 Task: Add an event with the title Casual Presentation Rehearsal, date '2023/12/11', time 7:30 AM to 9:30 AM, logged in from the account softage.10@softage.netand send the event invitation to softage.4@softage.net and softage.5@softage.net. Set a reminder for the event 2 hour before
Action: Mouse moved to (140, 148)
Screenshot: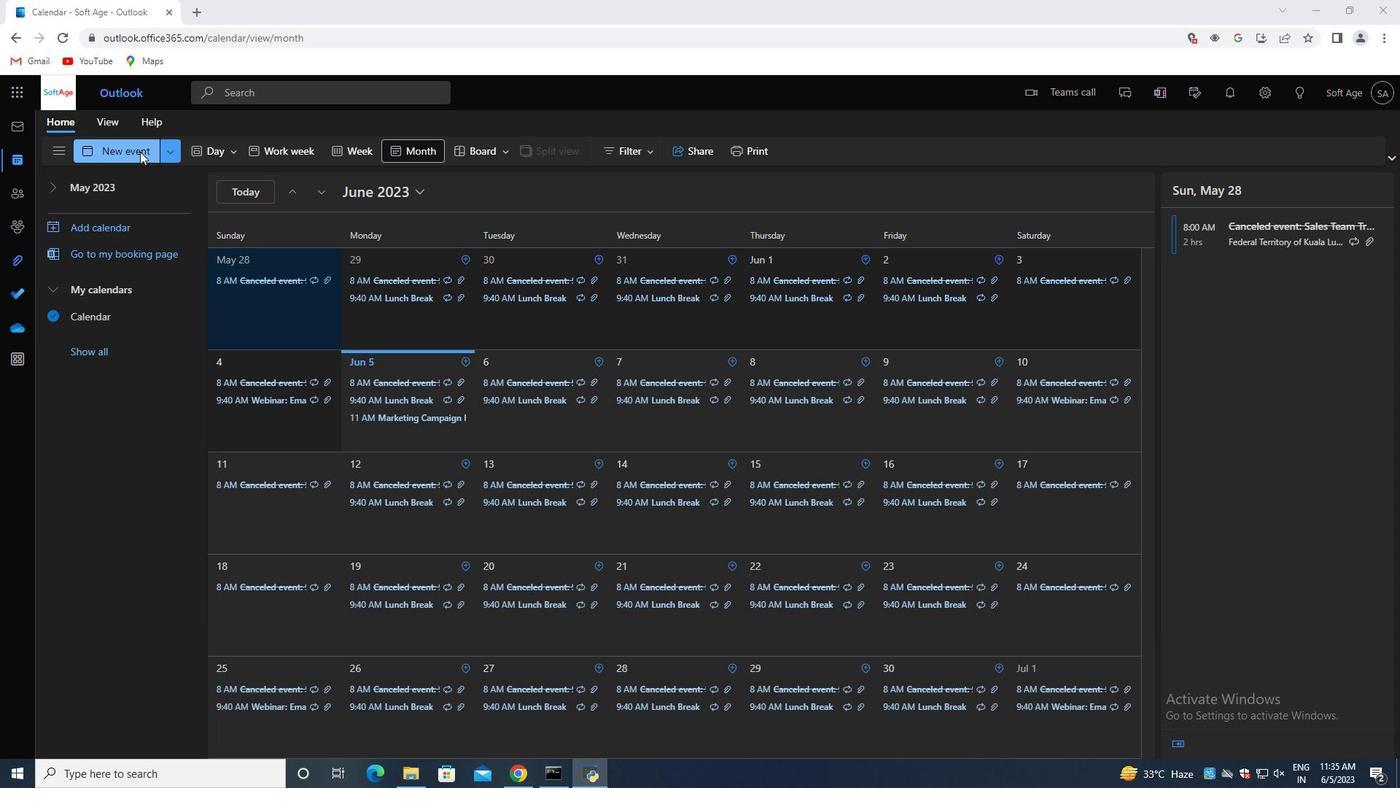 
Action: Mouse pressed left at (140, 148)
Screenshot: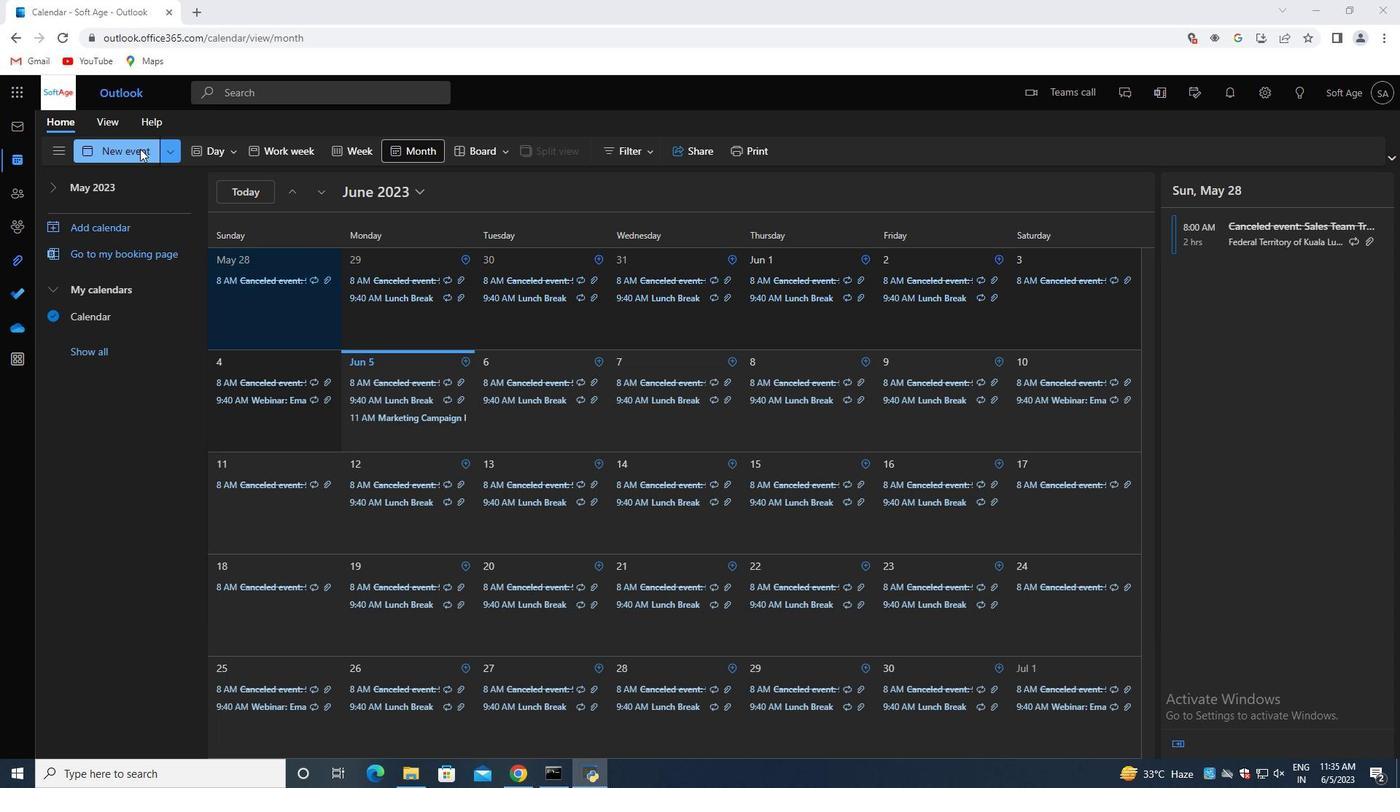 
Action: Mouse moved to (364, 240)
Screenshot: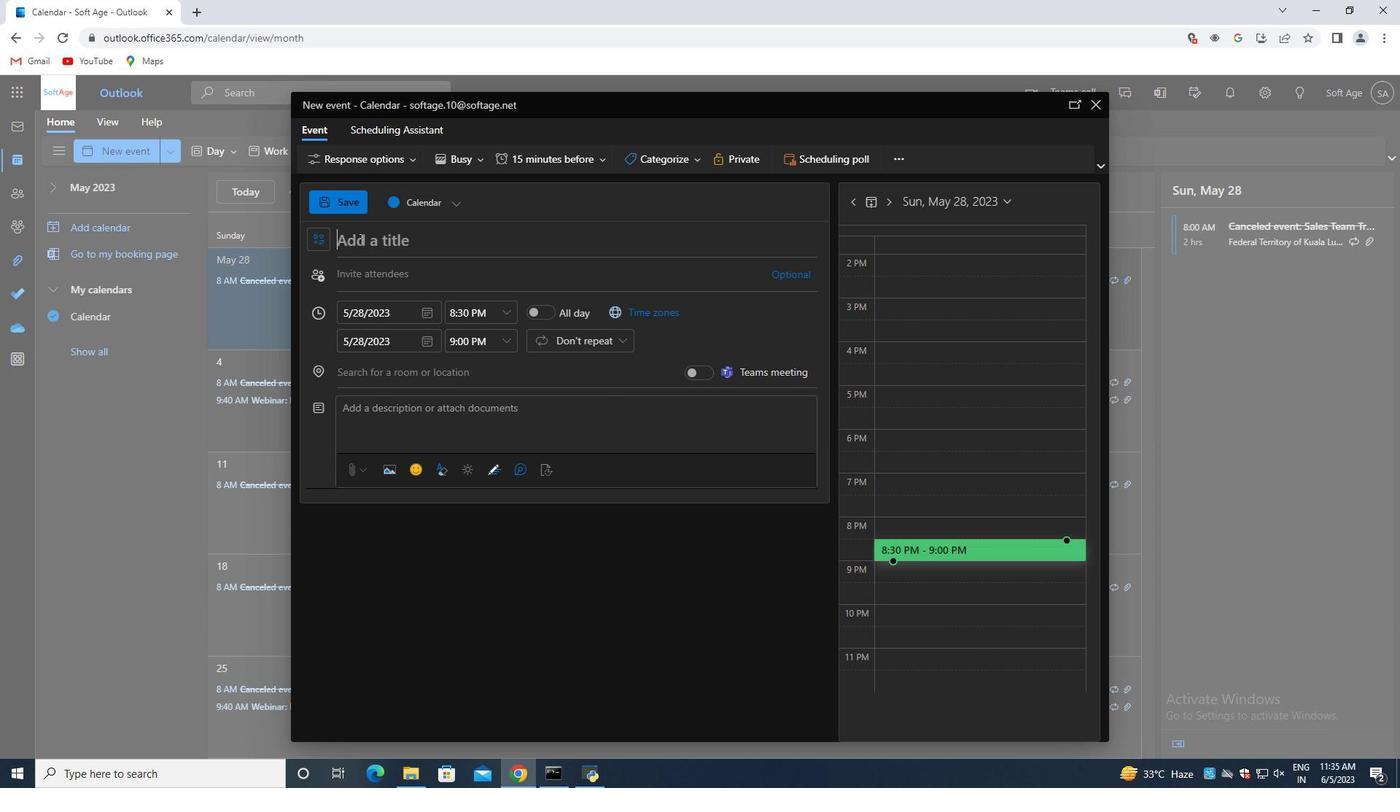 
Action: Mouse pressed left at (364, 240)
Screenshot: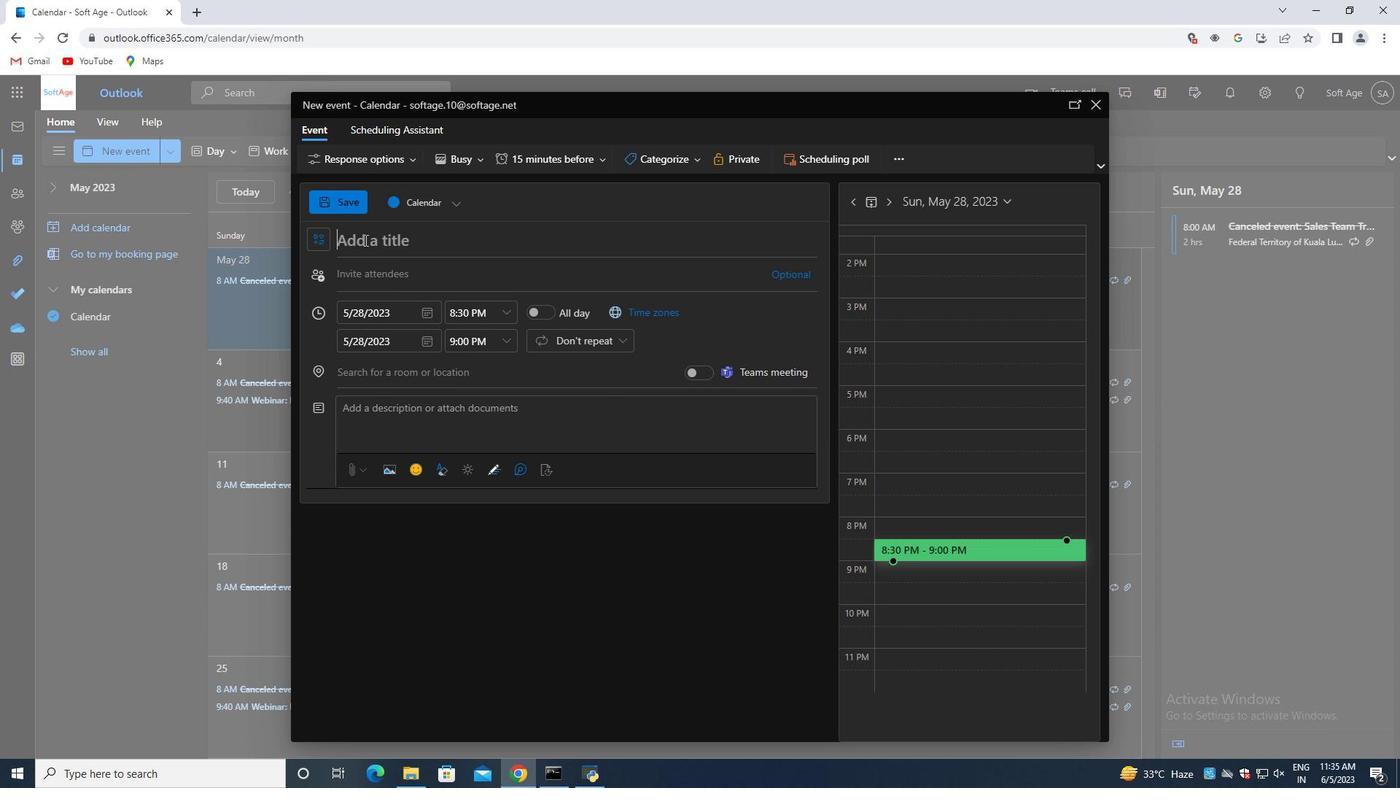 
Action: Mouse moved to (365, 240)
Screenshot: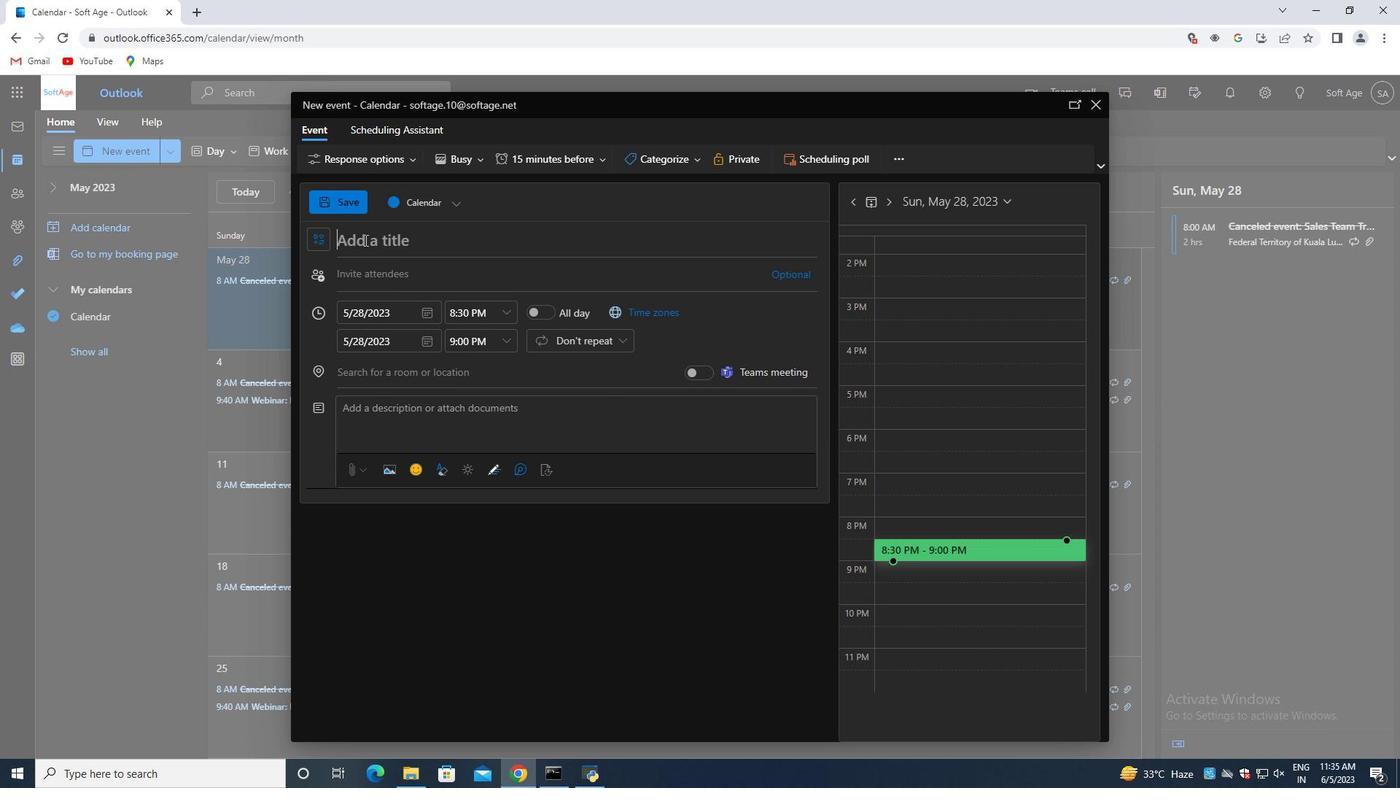 
Action: Key pressed <Key.shift>Casual<Key.space><Key.shift>Presentation<Key.space><Key.shift>Rehearsal
Screenshot: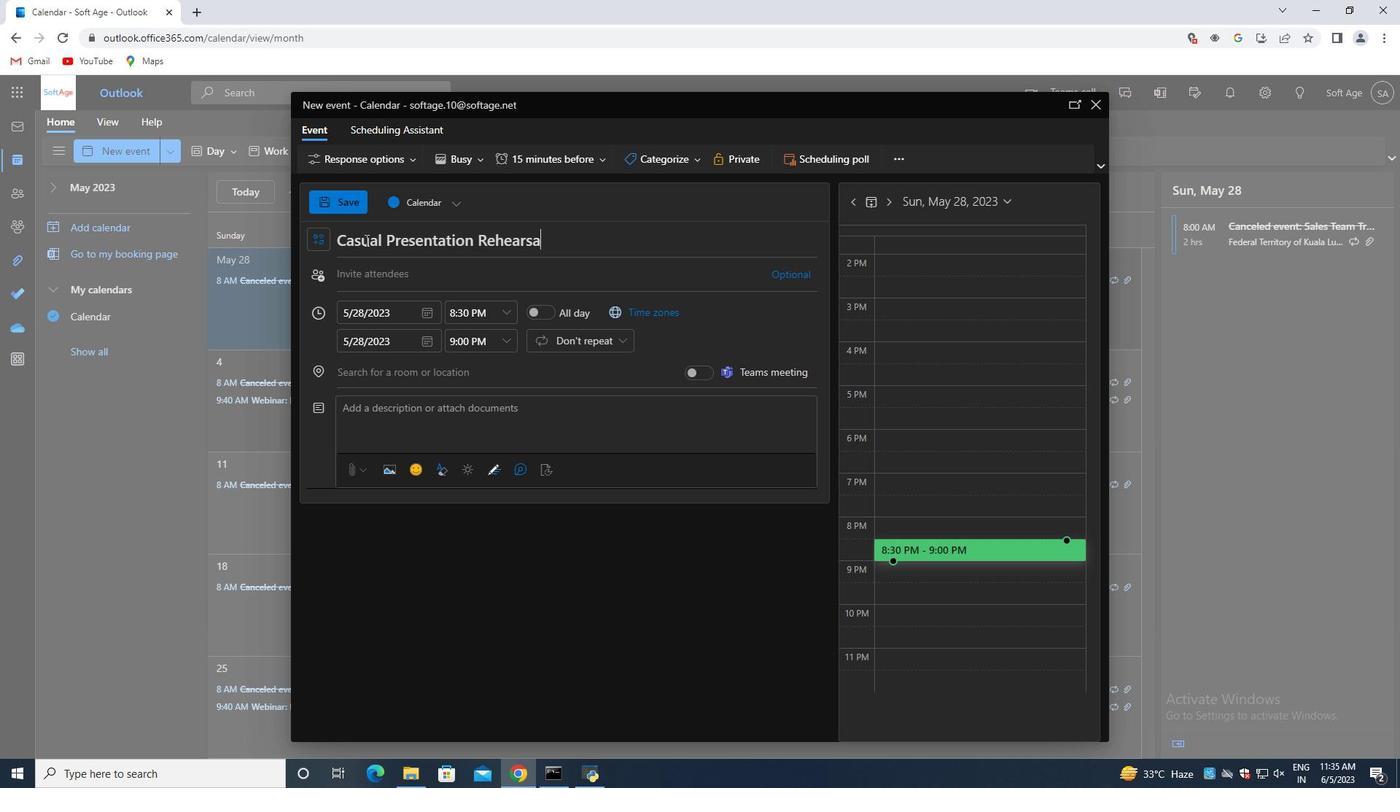 
Action: Mouse moved to (426, 315)
Screenshot: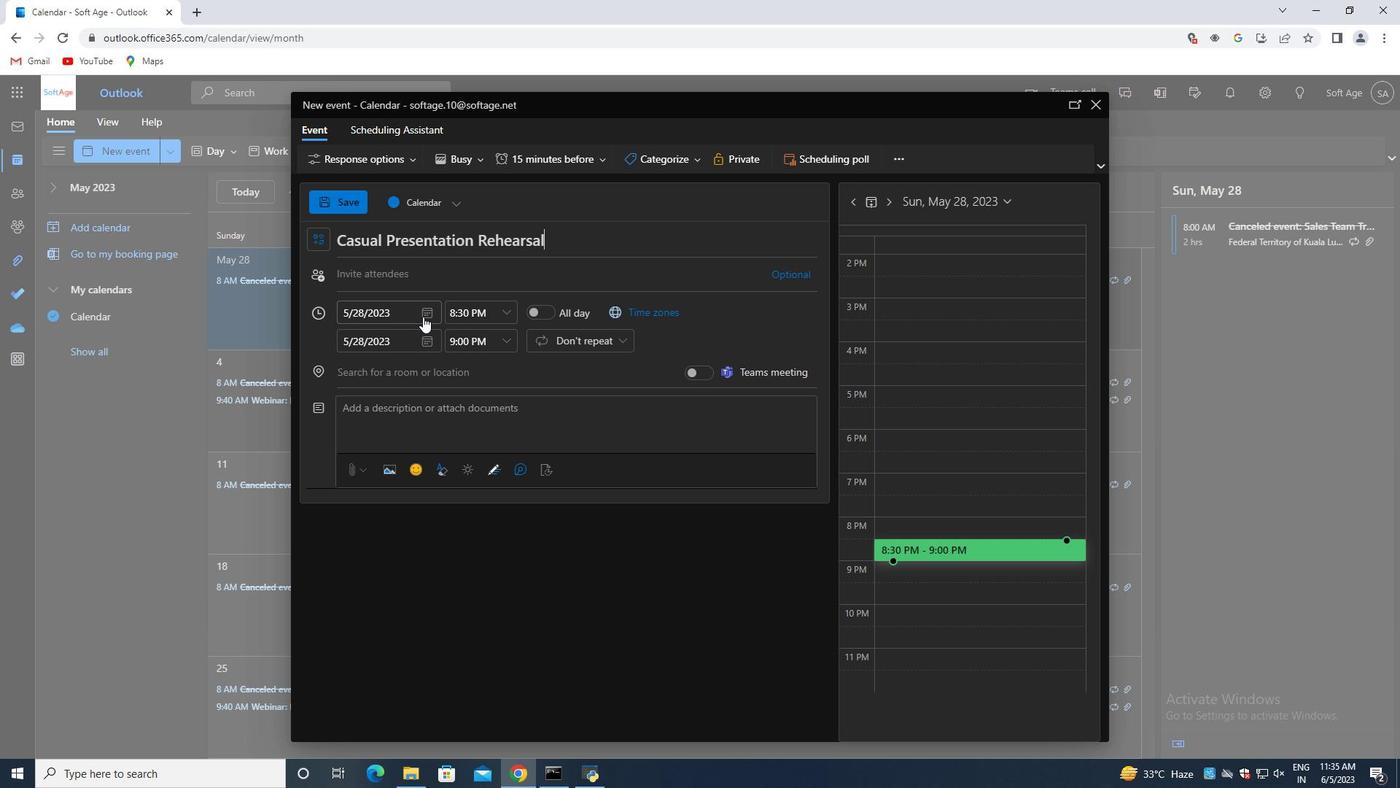
Action: Mouse pressed left at (426, 315)
Screenshot: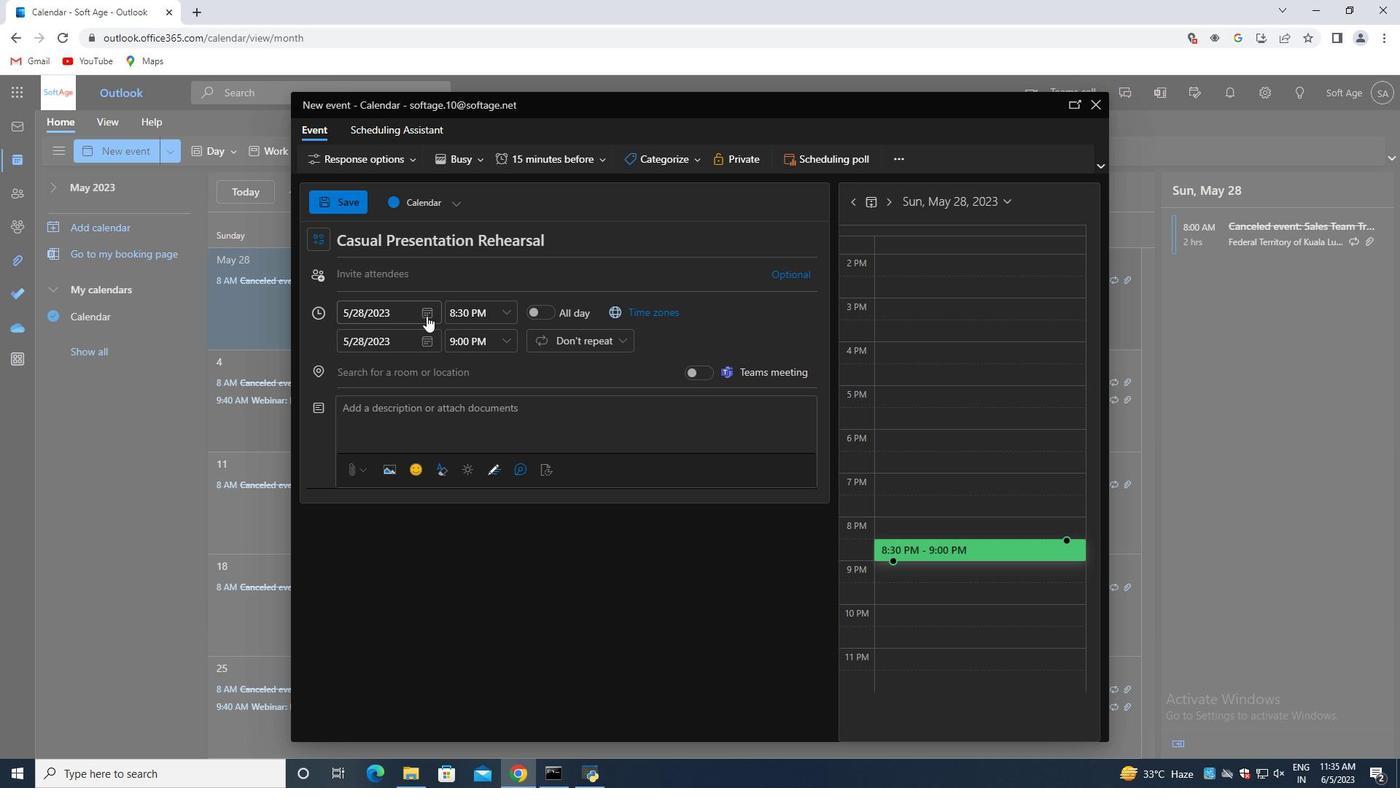 
Action: Mouse moved to (483, 345)
Screenshot: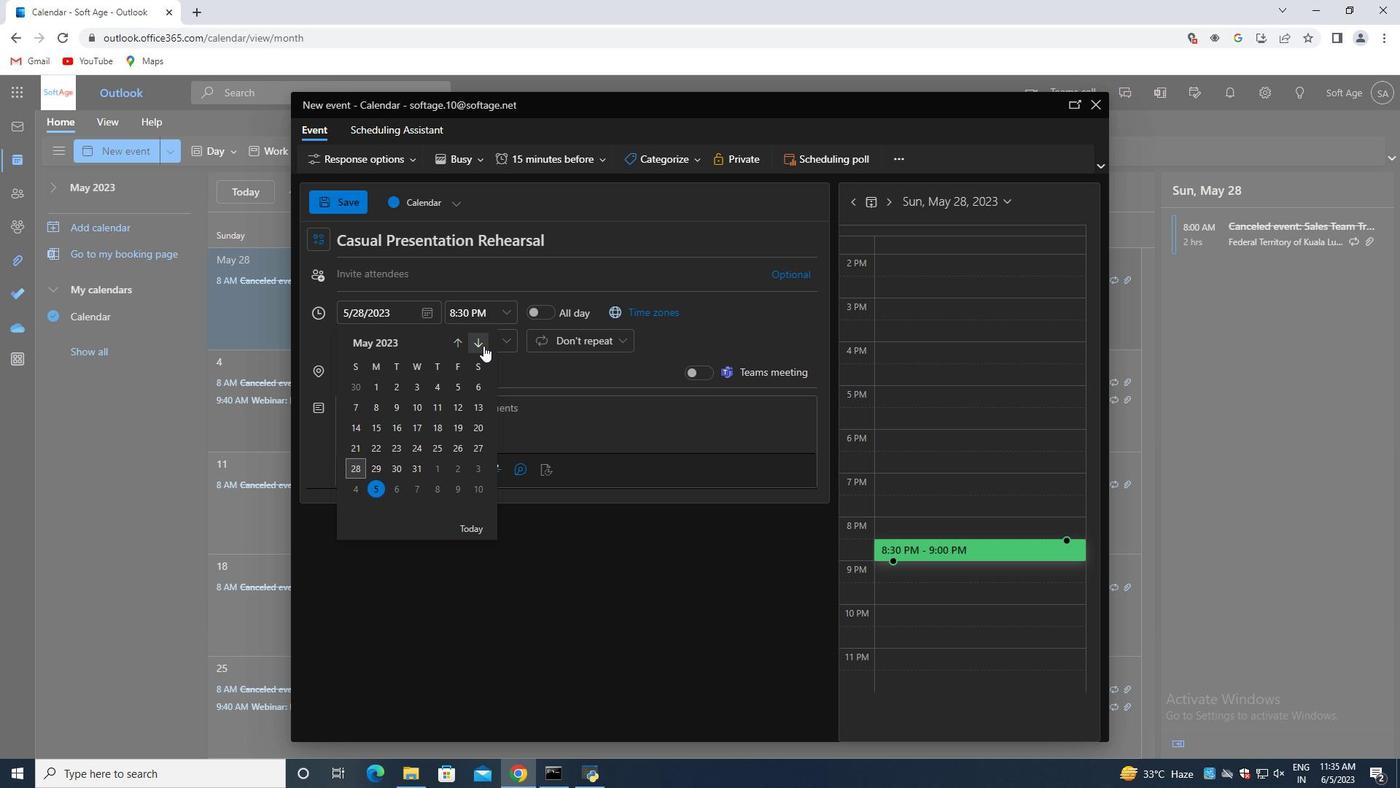 
Action: Mouse pressed left at (483, 345)
Screenshot: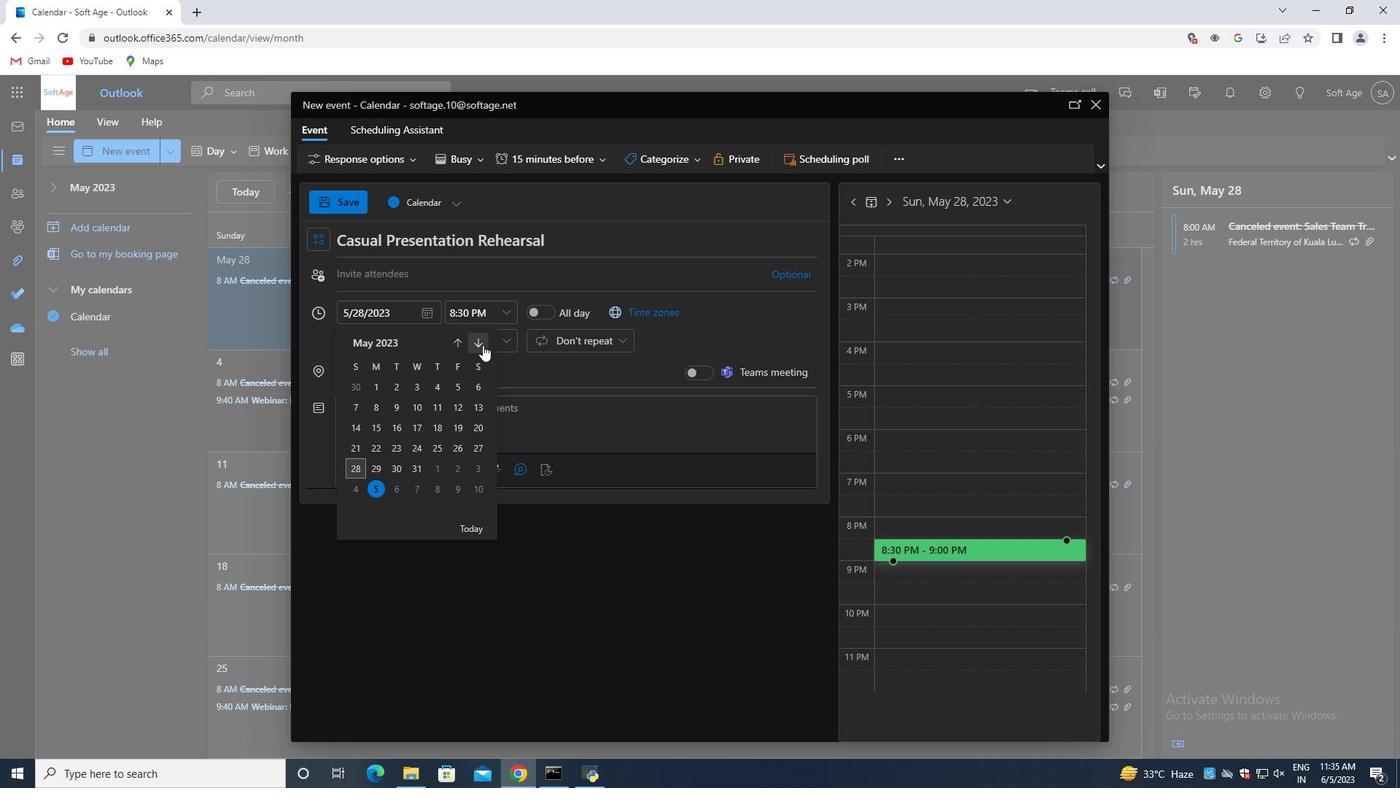
Action: Mouse moved to (483, 344)
Screenshot: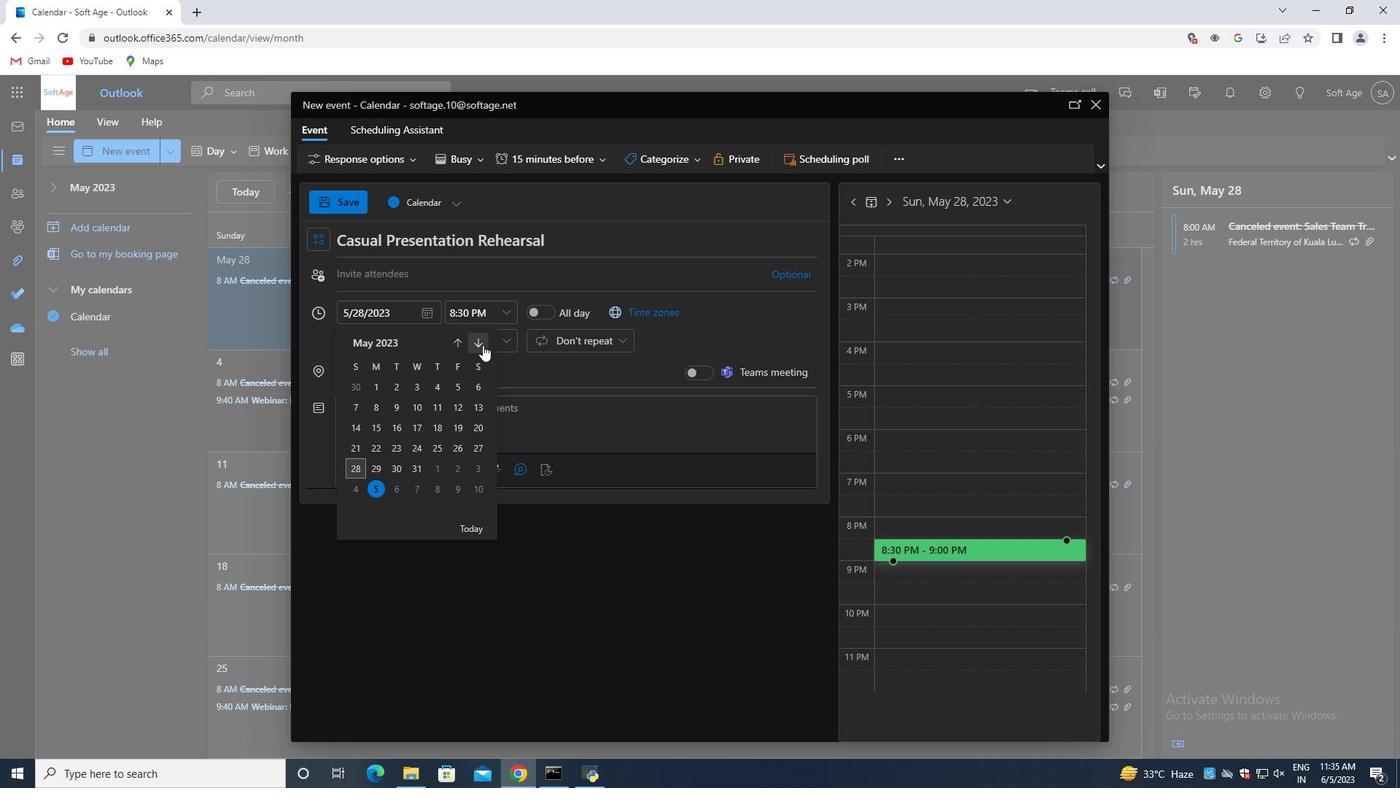 
Action: Mouse pressed left at (483, 344)
Screenshot: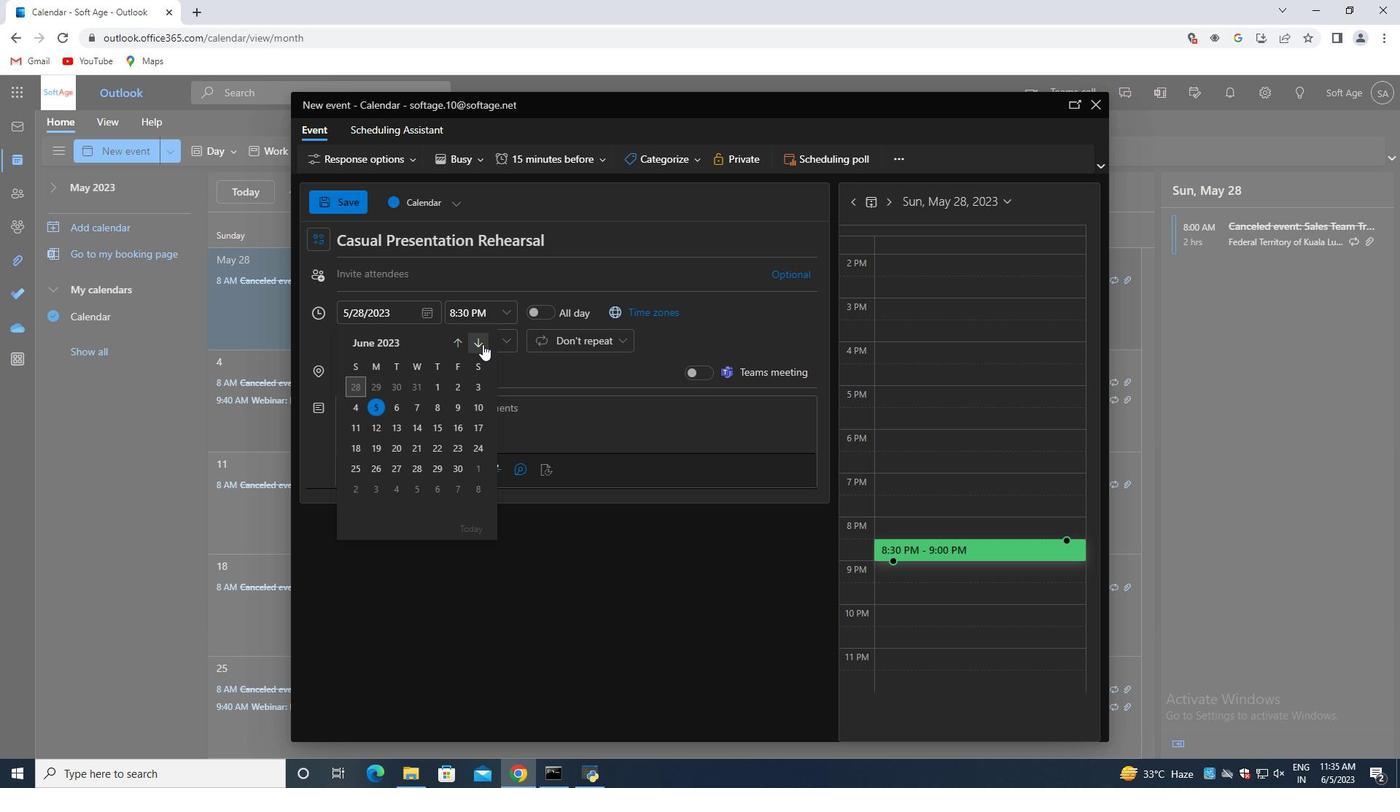 
Action: Mouse pressed left at (483, 344)
Screenshot: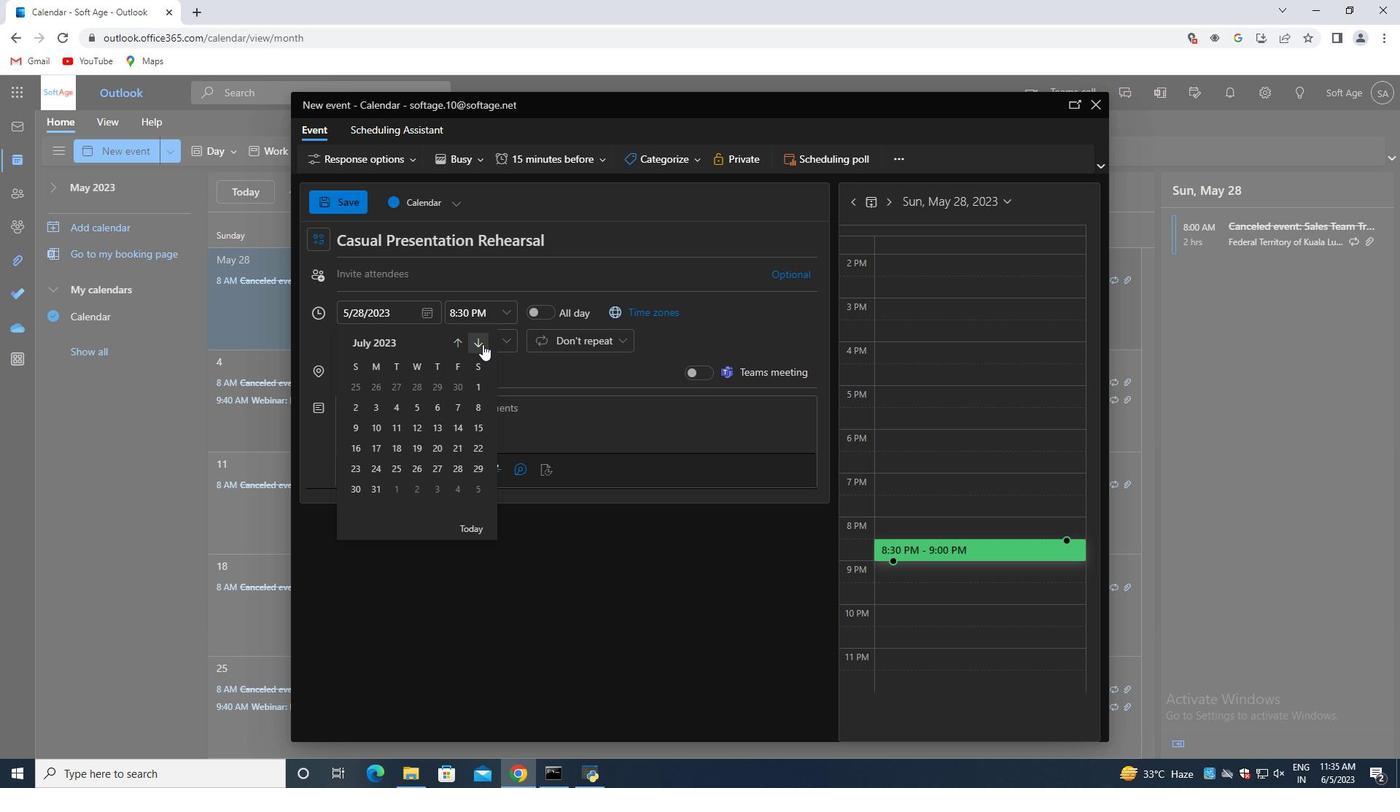 
Action: Mouse pressed left at (483, 344)
Screenshot: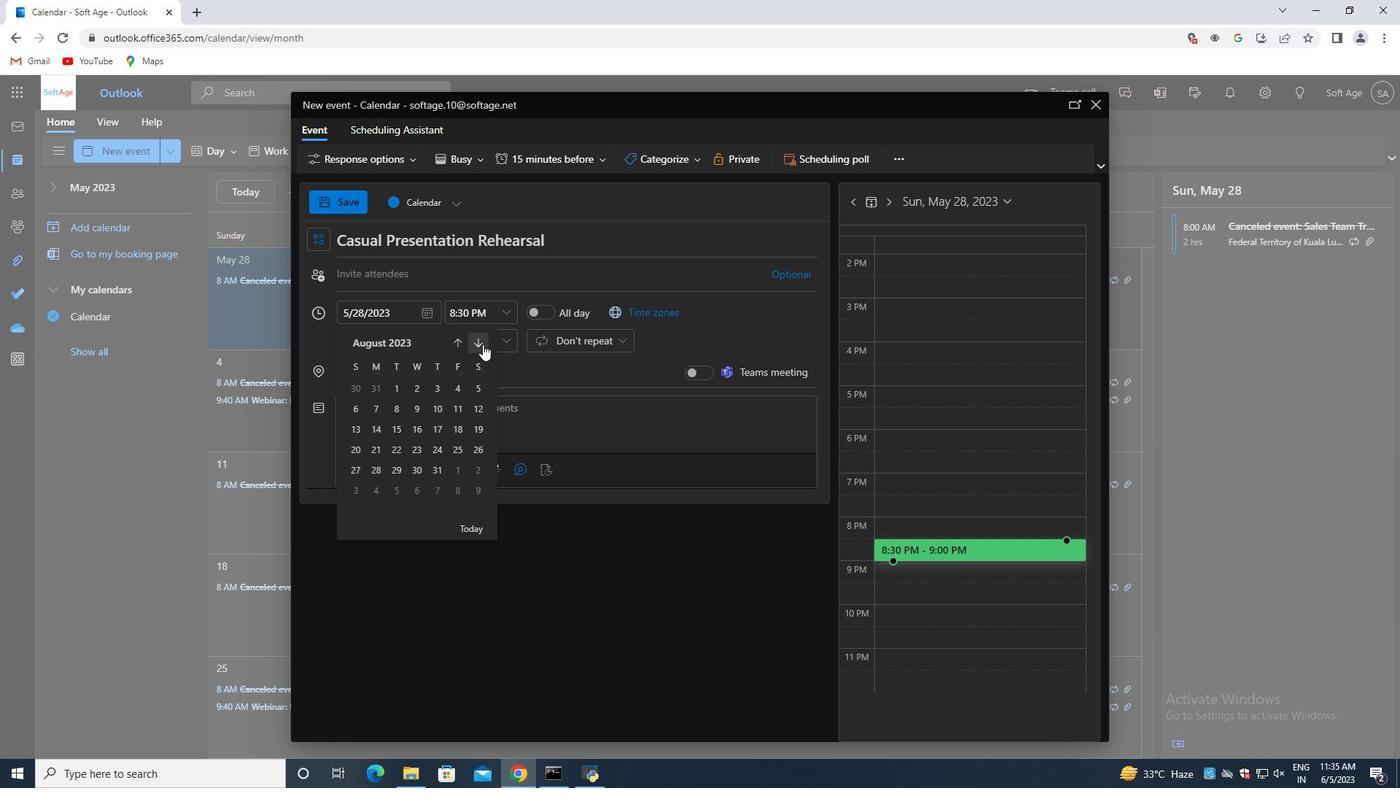 
Action: Mouse pressed left at (483, 344)
Screenshot: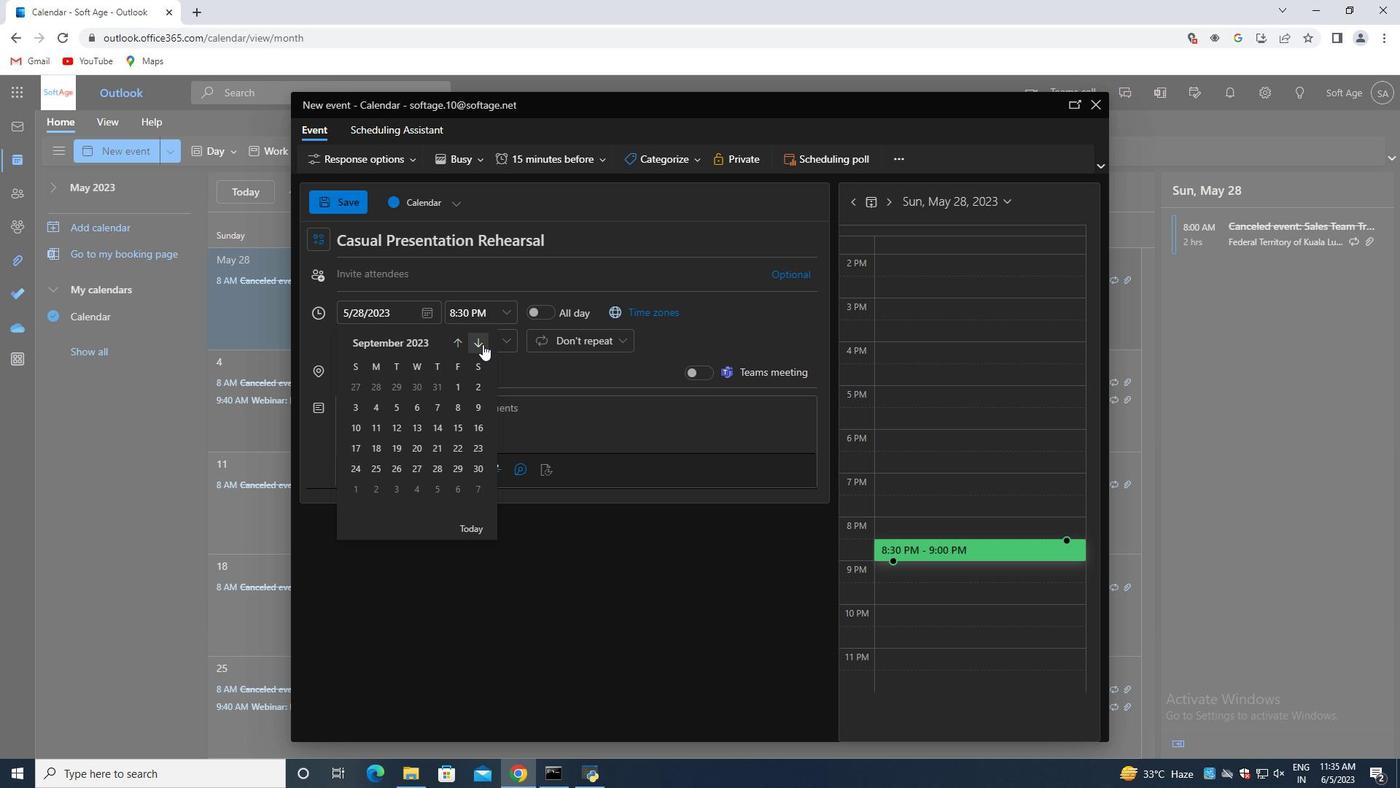 
Action: Mouse pressed left at (483, 344)
Screenshot: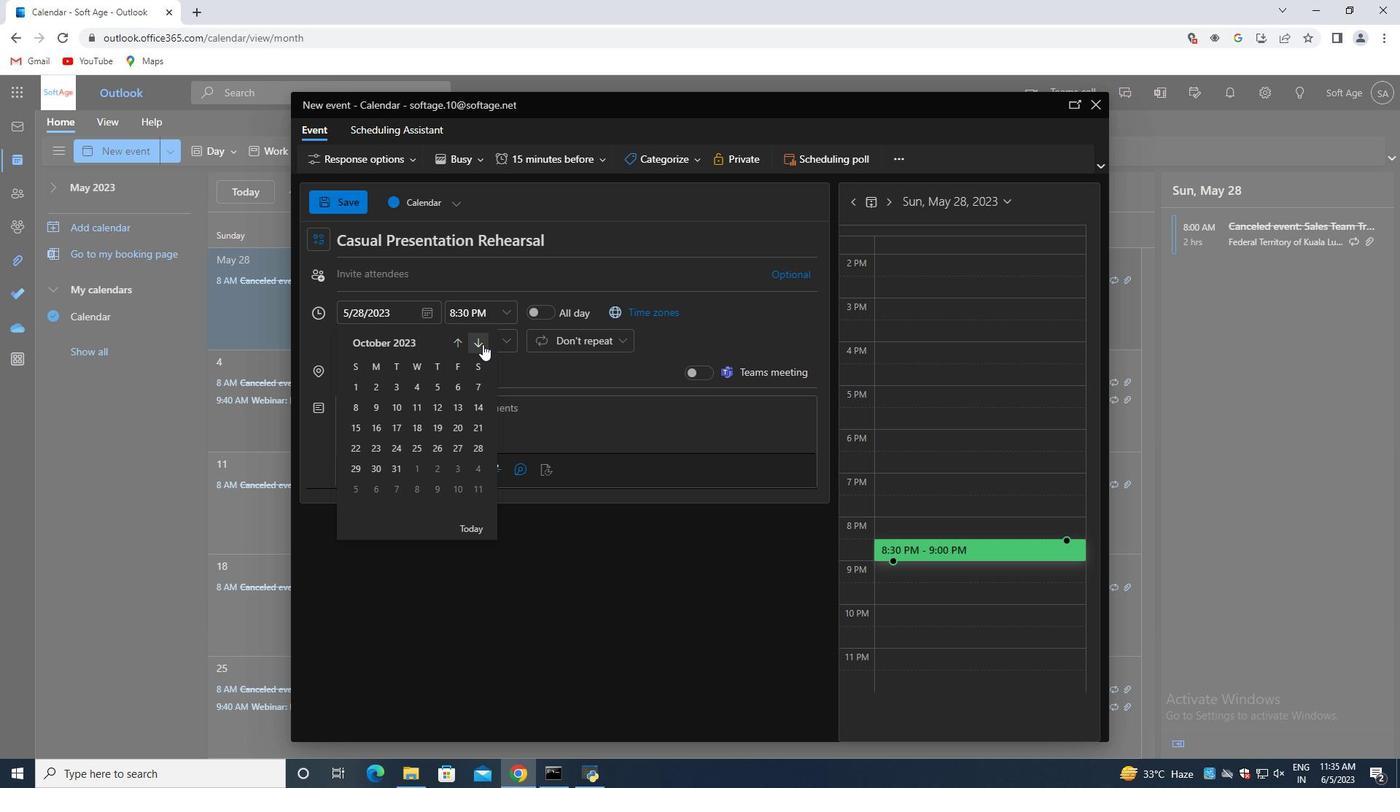 
Action: Mouse pressed left at (483, 344)
Screenshot: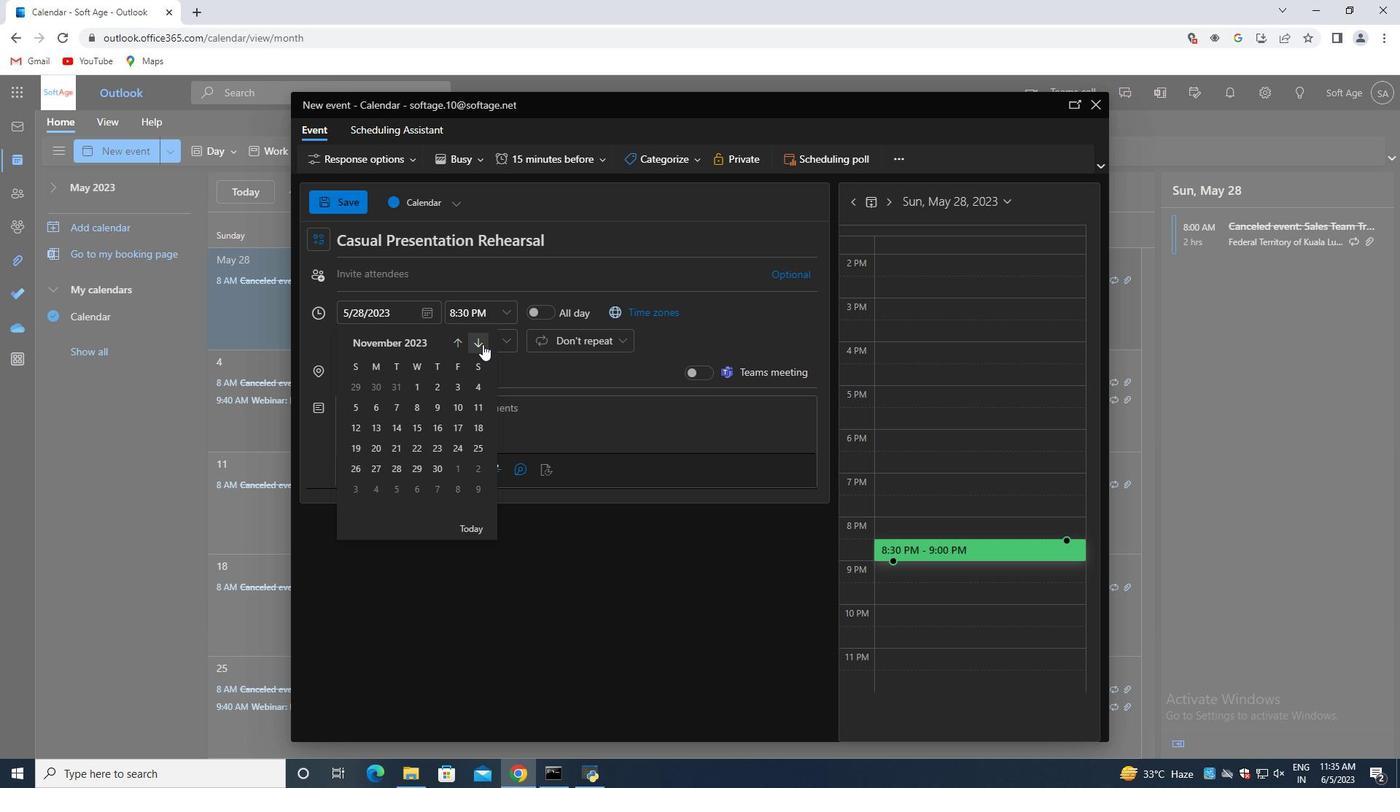 
Action: Mouse moved to (377, 431)
Screenshot: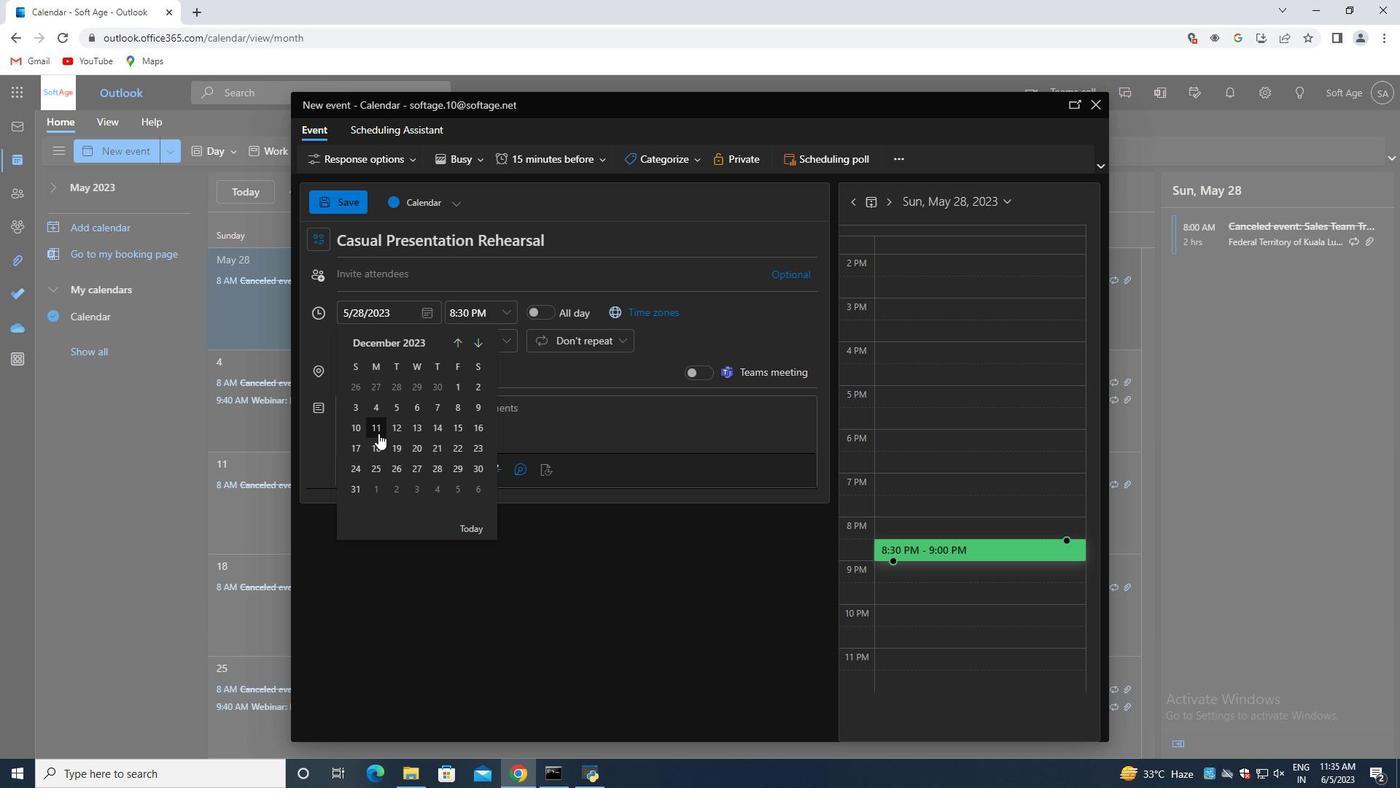 
Action: Mouse pressed left at (377, 431)
Screenshot: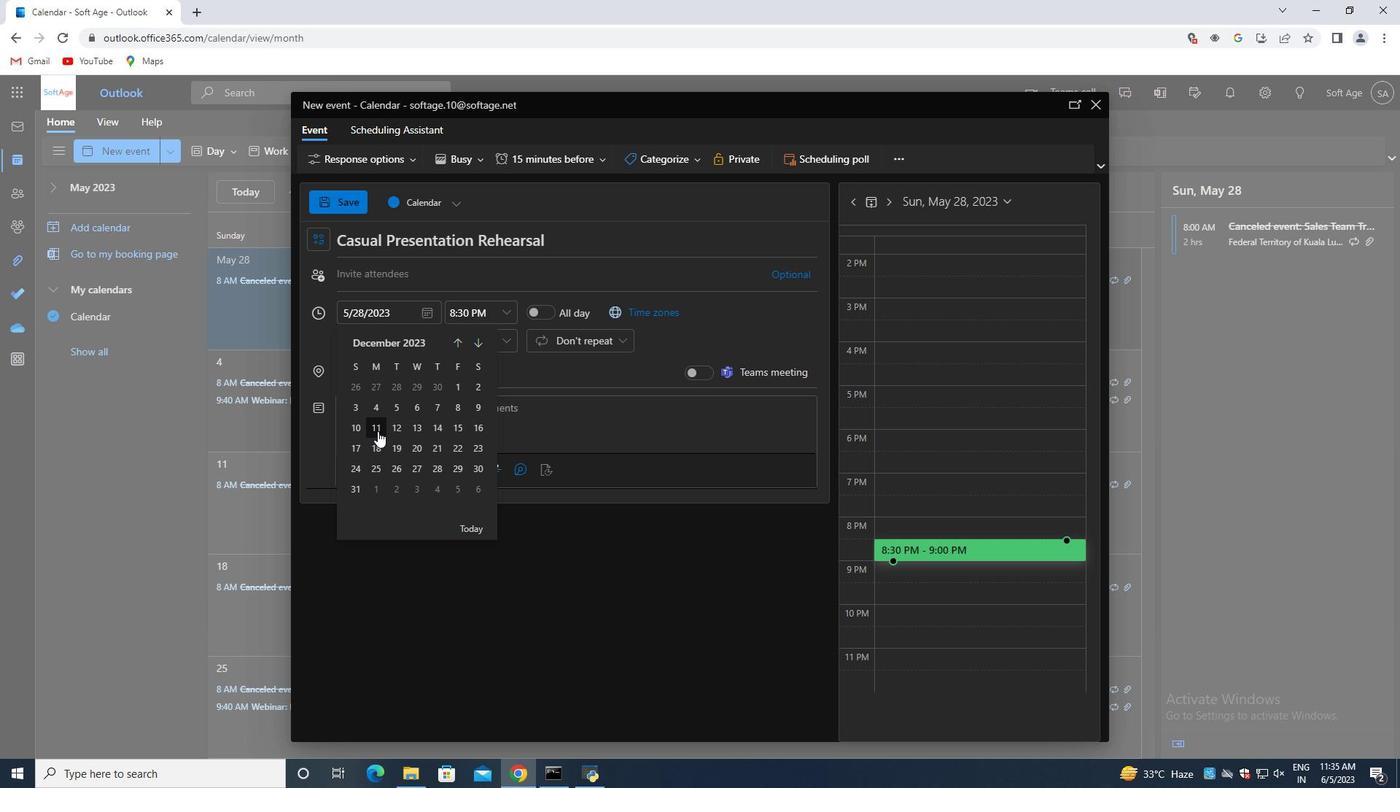 
Action: Mouse moved to (509, 315)
Screenshot: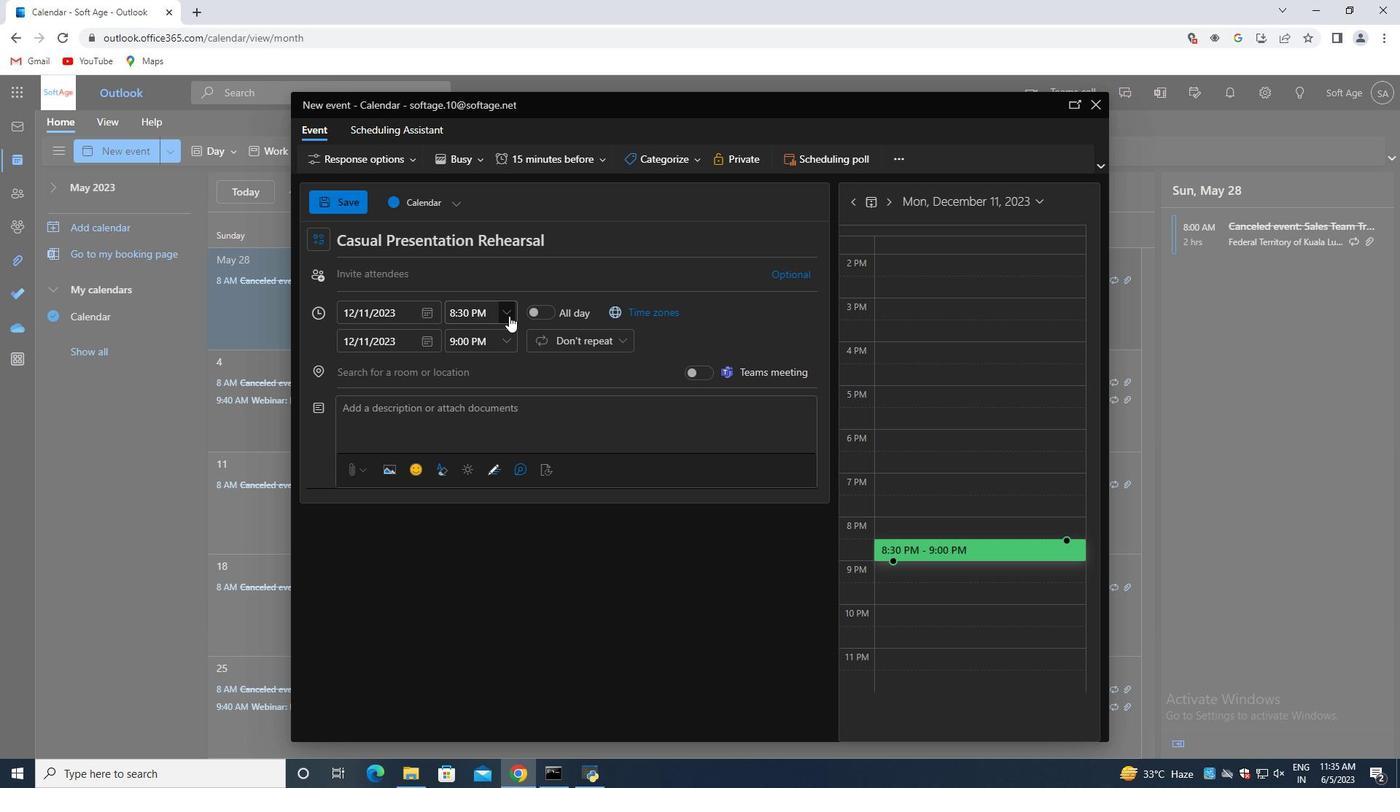 
Action: Mouse pressed left at (509, 315)
Screenshot: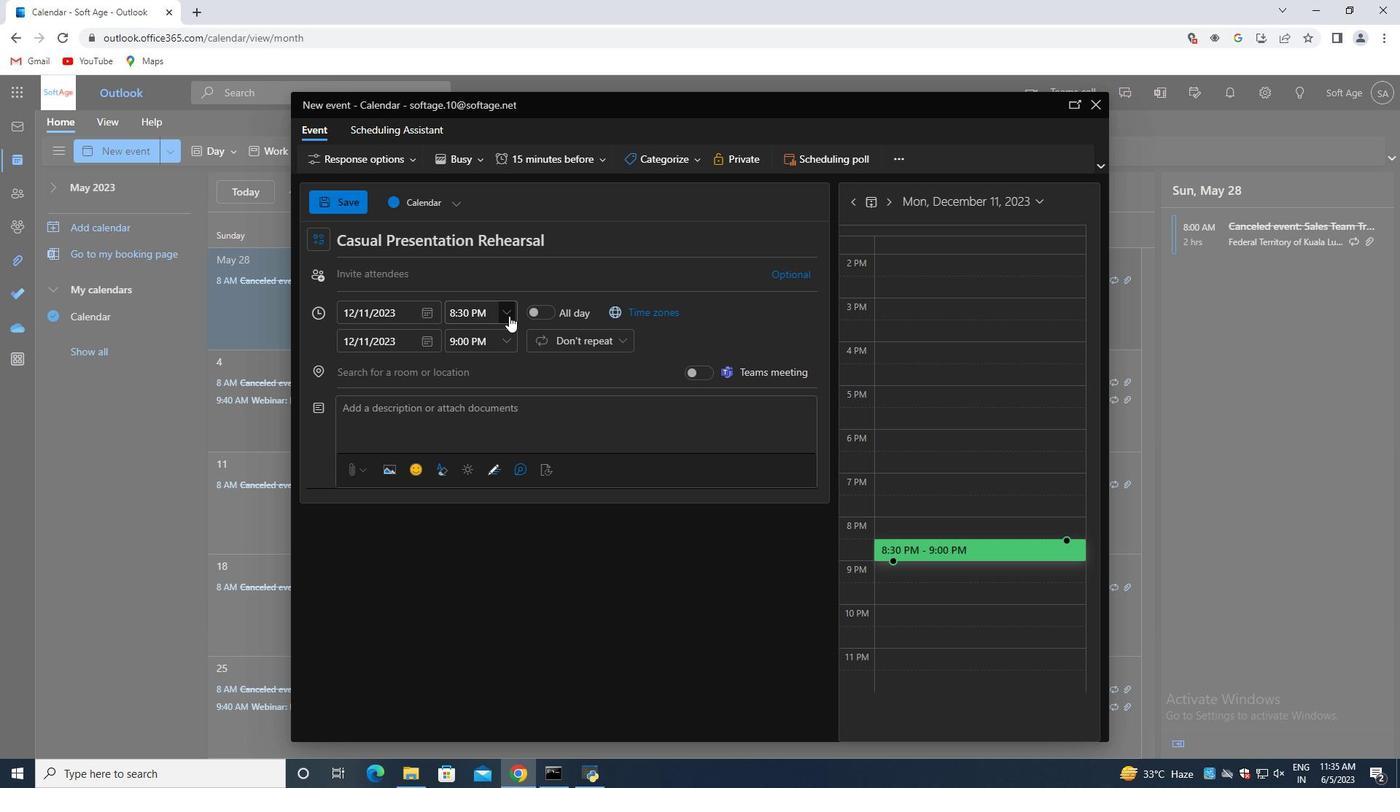 
Action: Mouse moved to (476, 390)
Screenshot: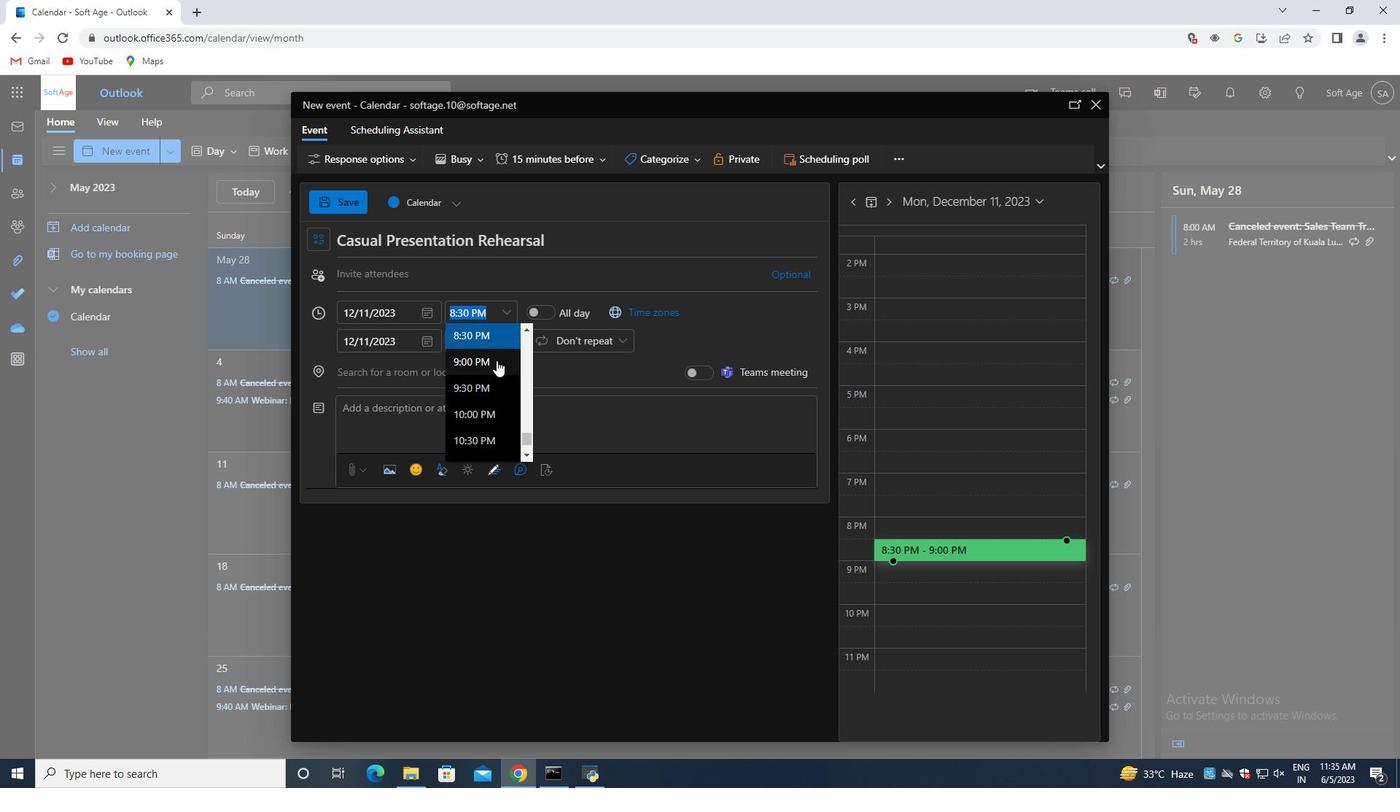 
Action: Mouse scrolled (476, 391) with delta (0, 0)
Screenshot: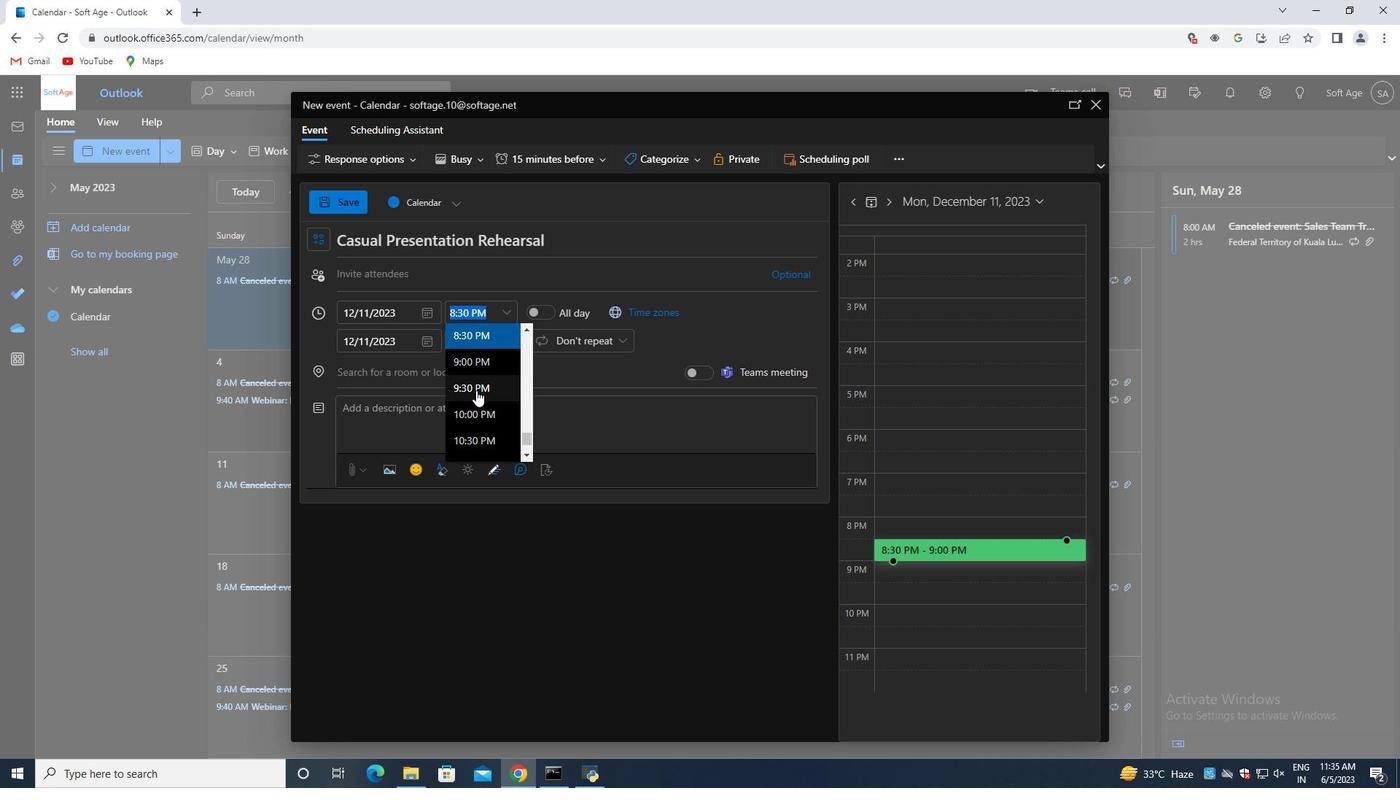 
Action: Mouse scrolled (476, 391) with delta (0, 0)
Screenshot: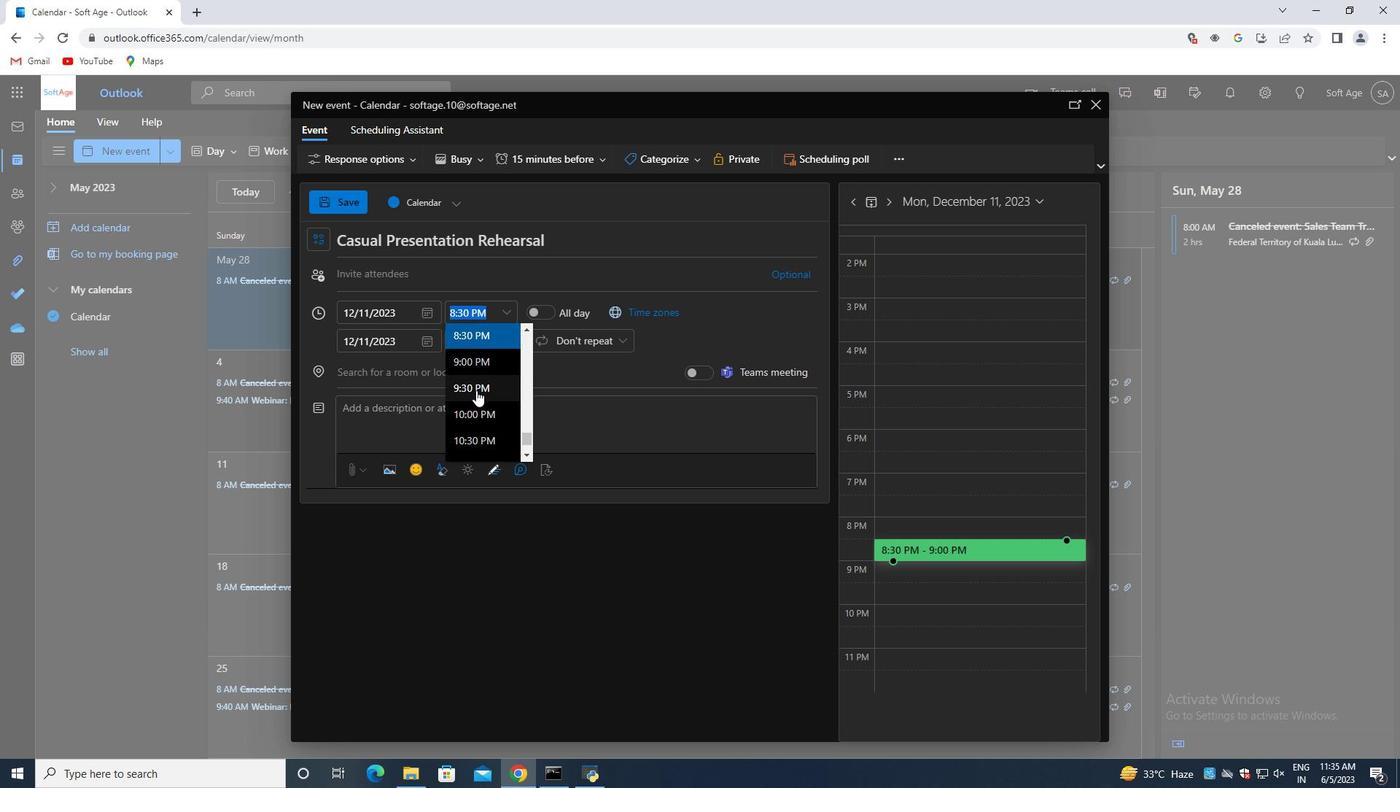
Action: Mouse scrolled (476, 391) with delta (0, 0)
Screenshot: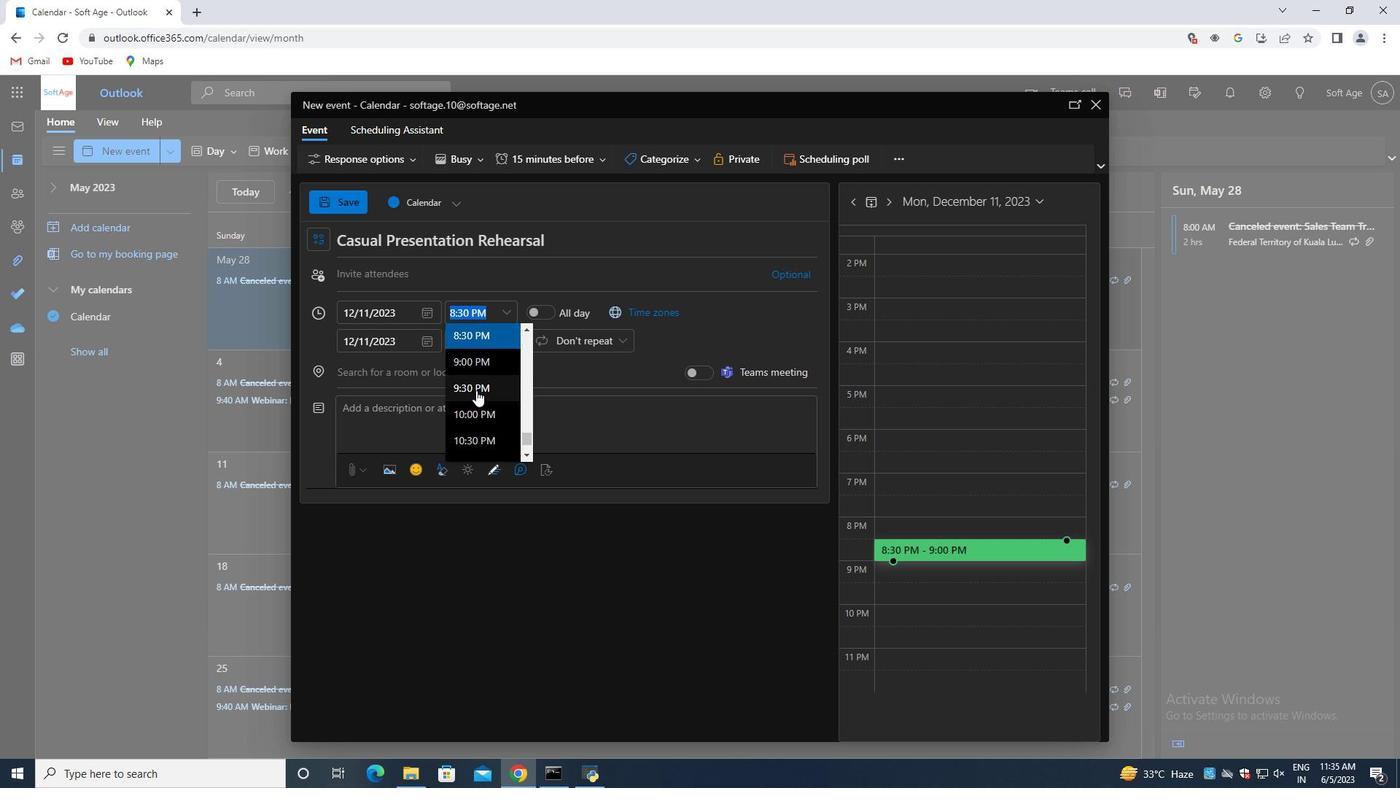 
Action: Mouse scrolled (476, 391) with delta (0, 0)
Screenshot: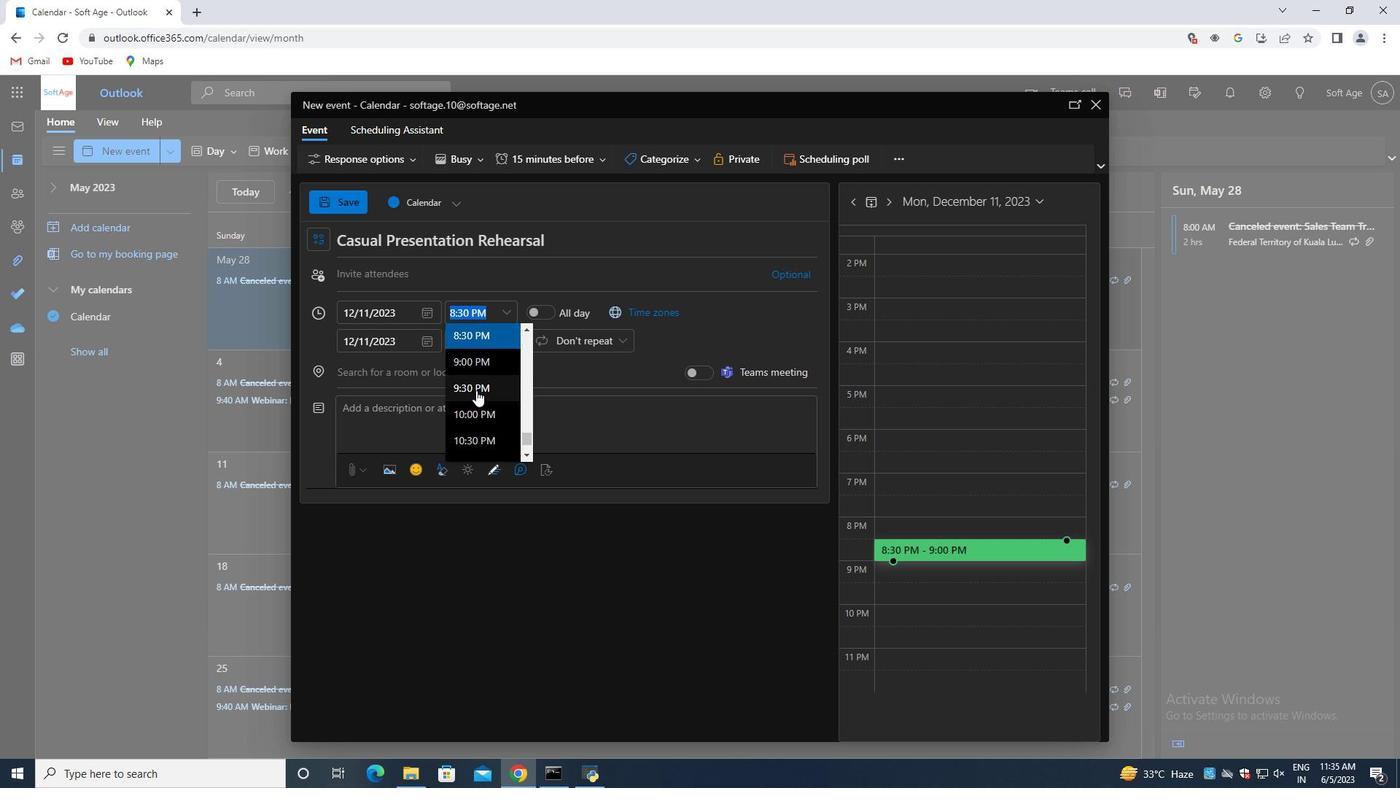 
Action: Mouse scrolled (476, 391) with delta (0, 0)
Screenshot: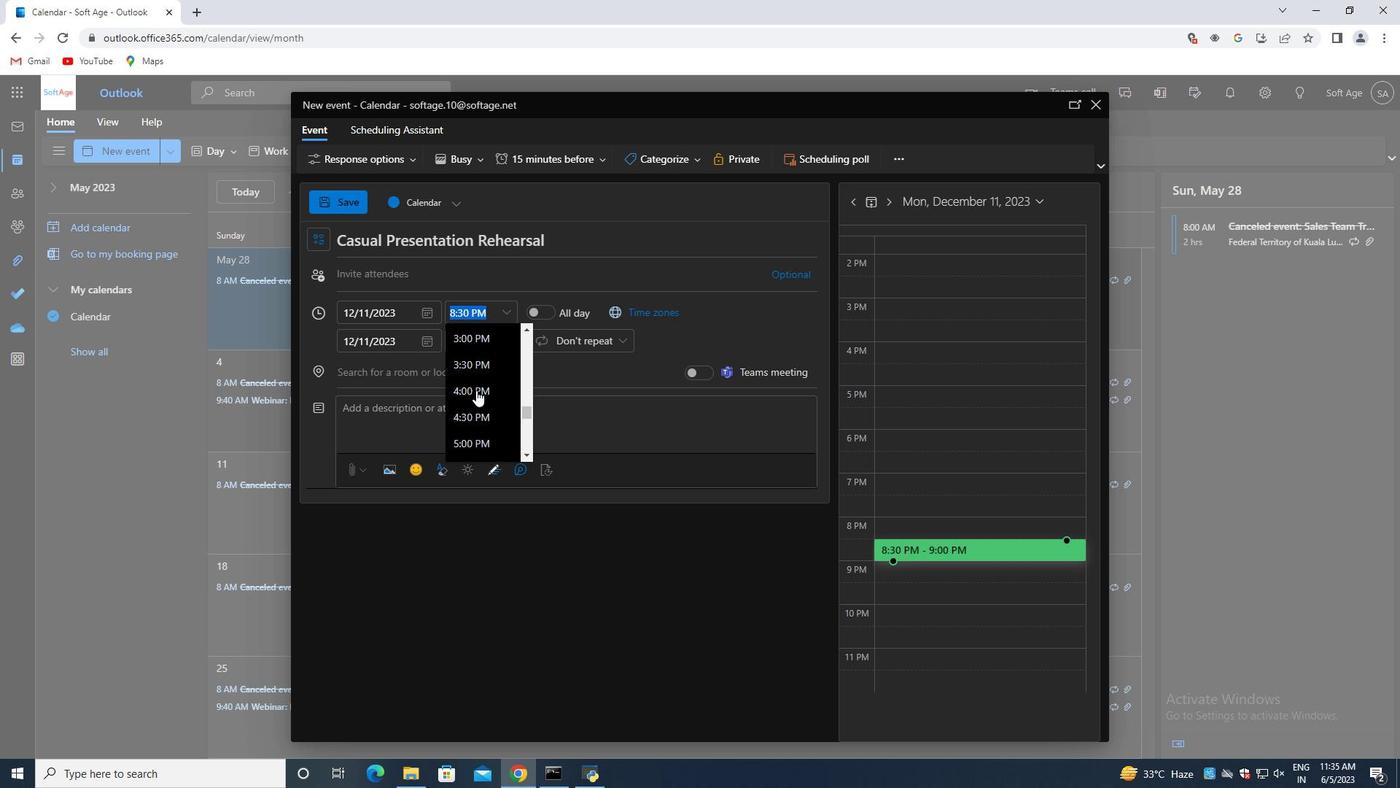 
Action: Mouse scrolled (476, 391) with delta (0, 0)
Screenshot: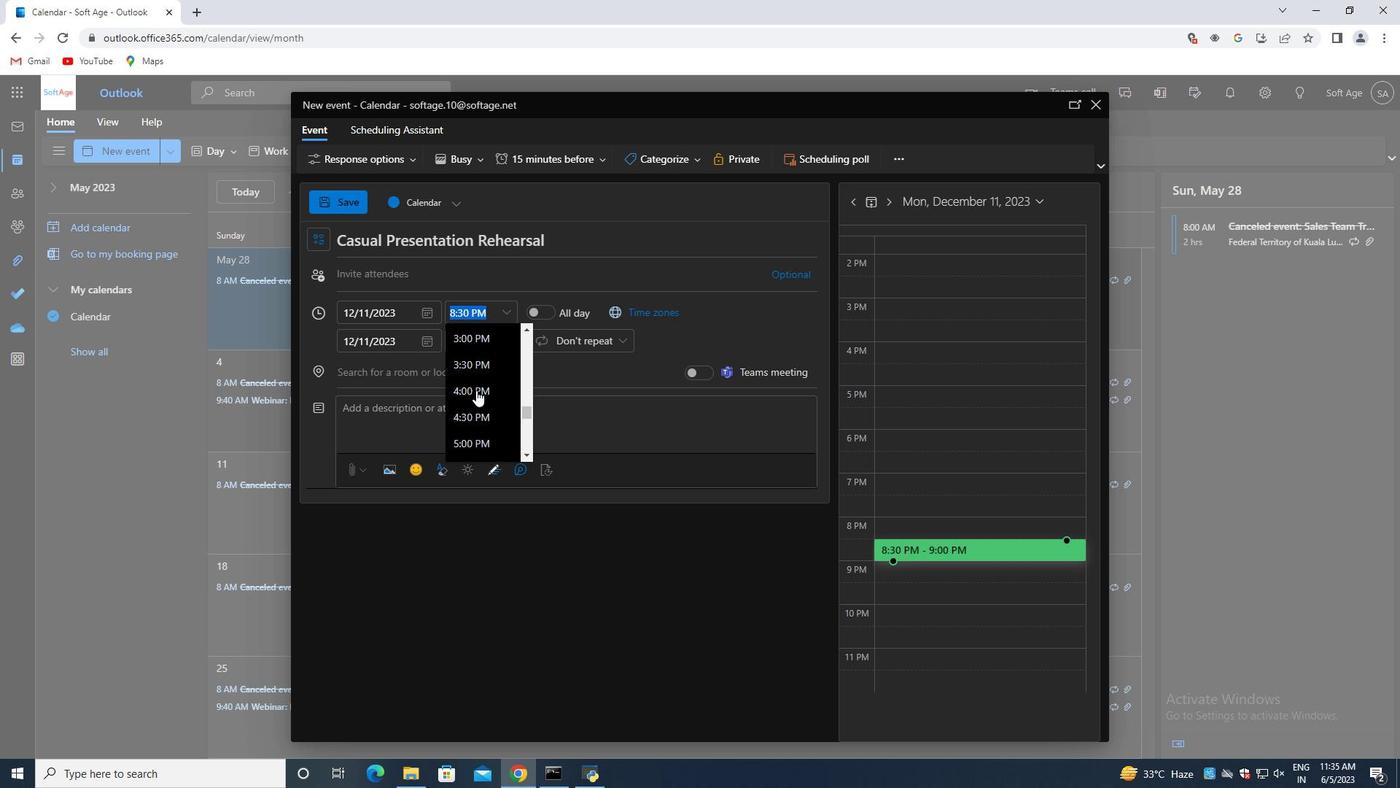 
Action: Mouse scrolled (476, 391) with delta (0, 0)
Screenshot: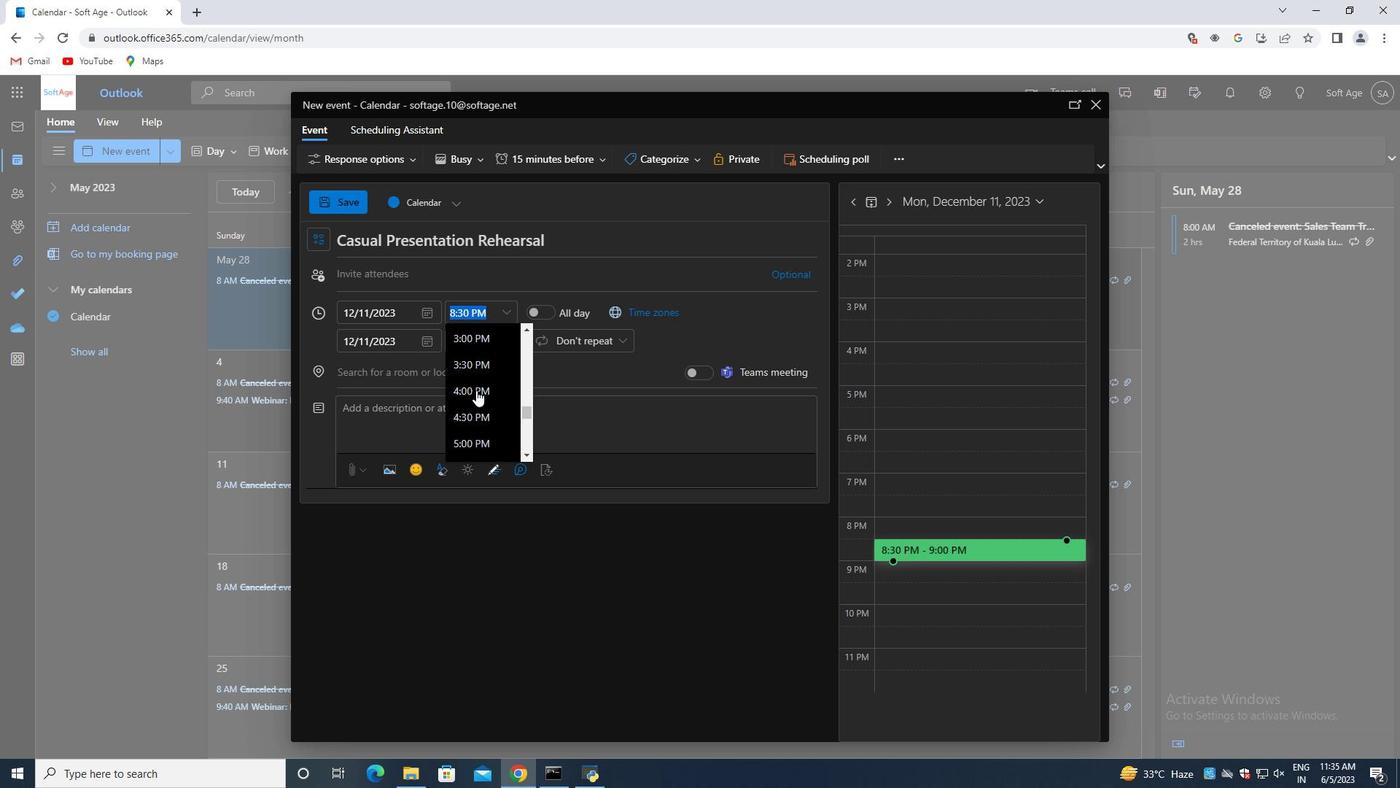 
Action: Mouse scrolled (476, 391) with delta (0, 0)
Screenshot: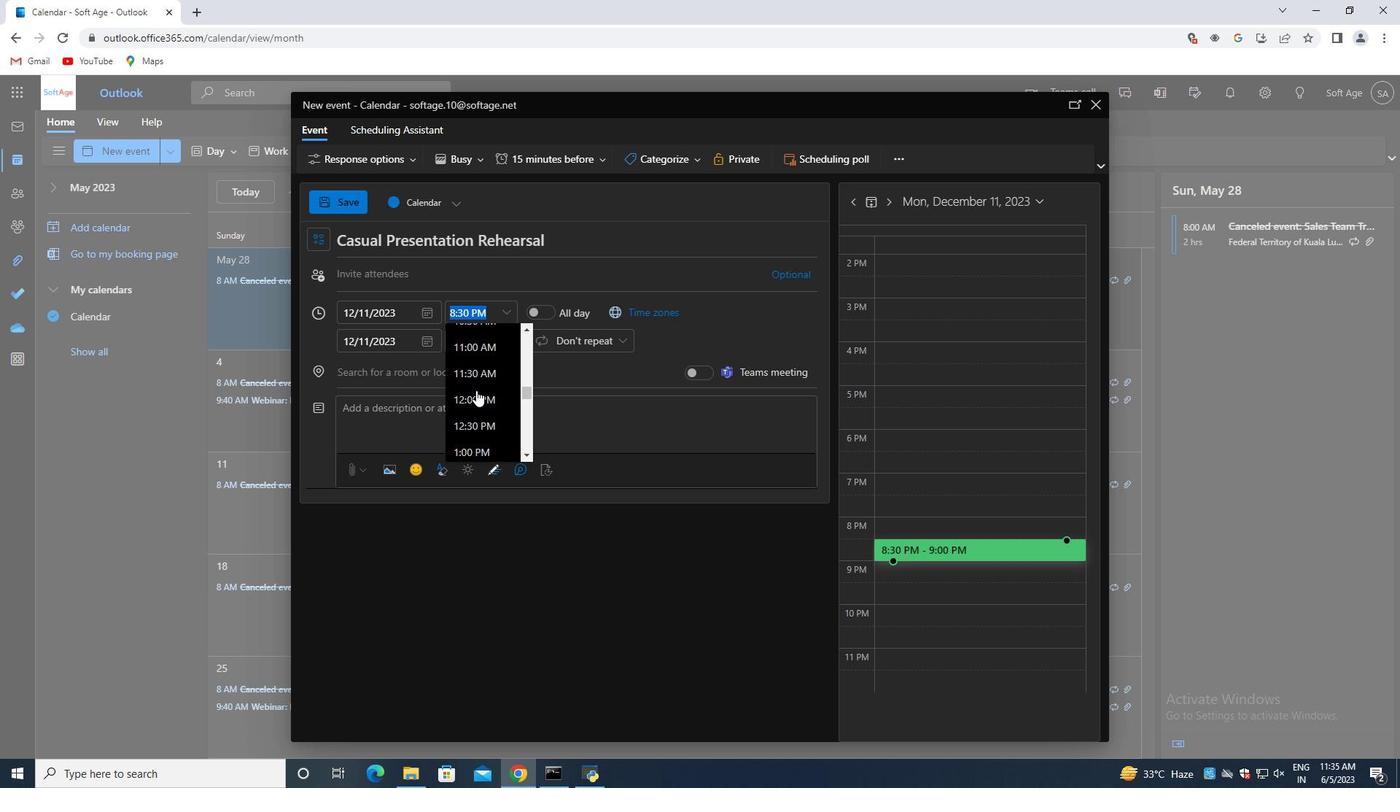 
Action: Mouse scrolled (476, 391) with delta (0, 0)
Screenshot: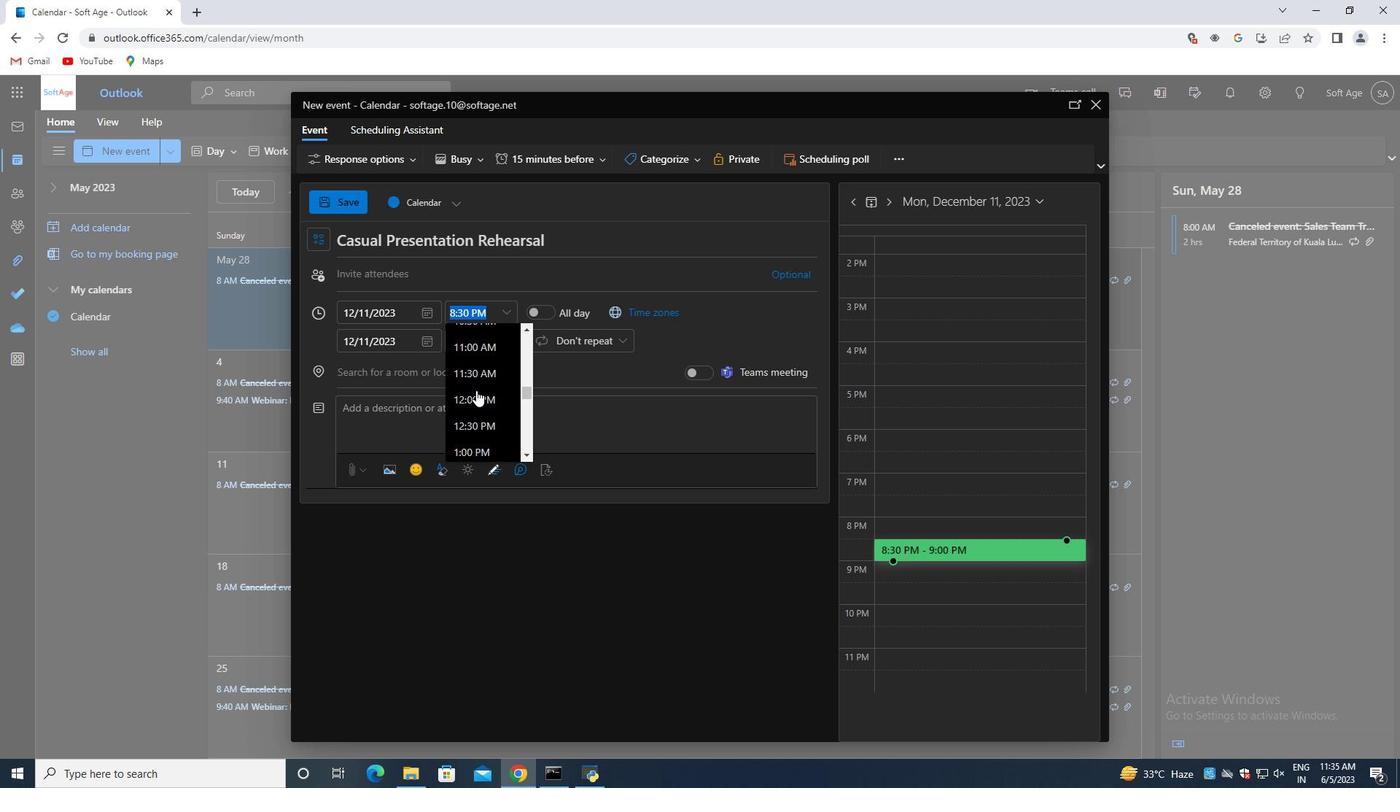 
Action: Mouse scrolled (476, 391) with delta (0, 0)
Screenshot: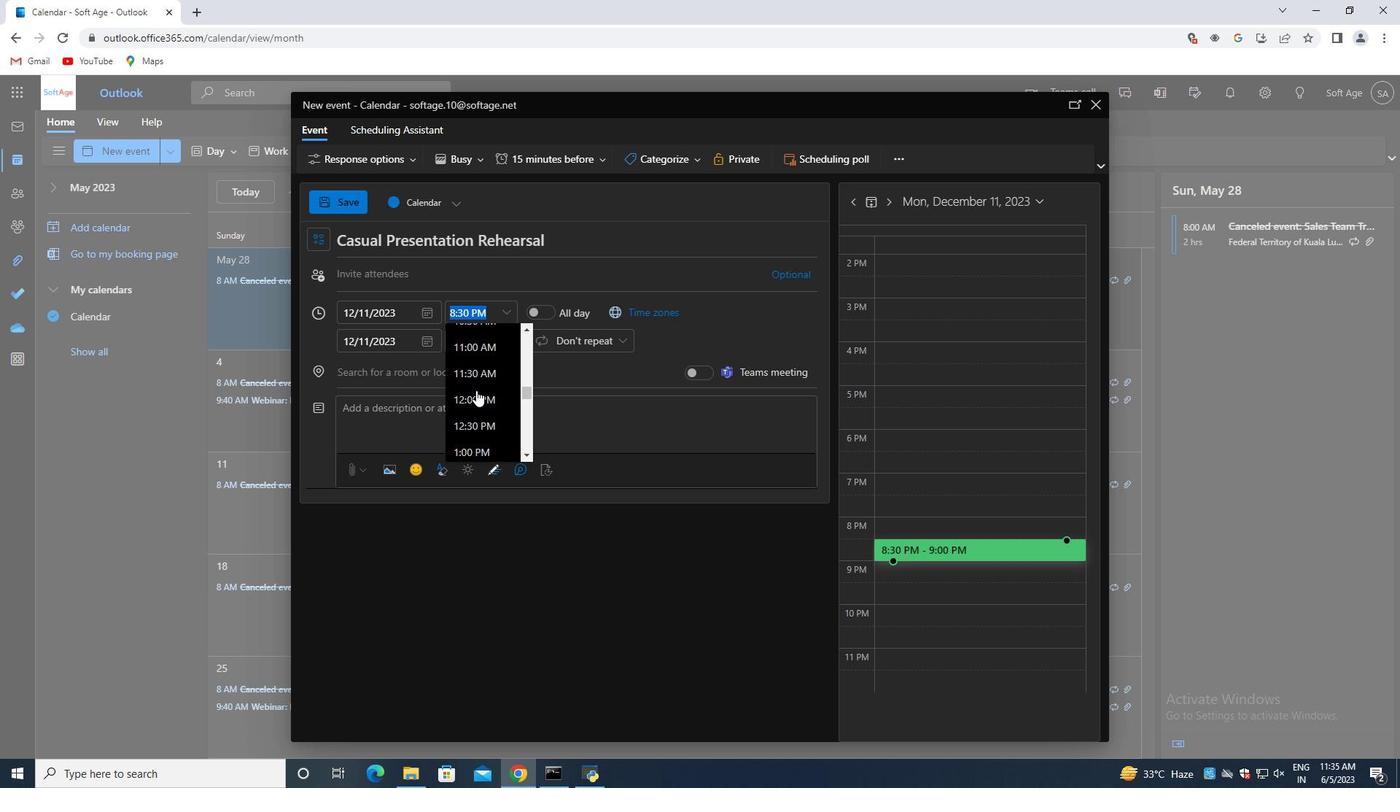 
Action: Mouse moved to (476, 381)
Screenshot: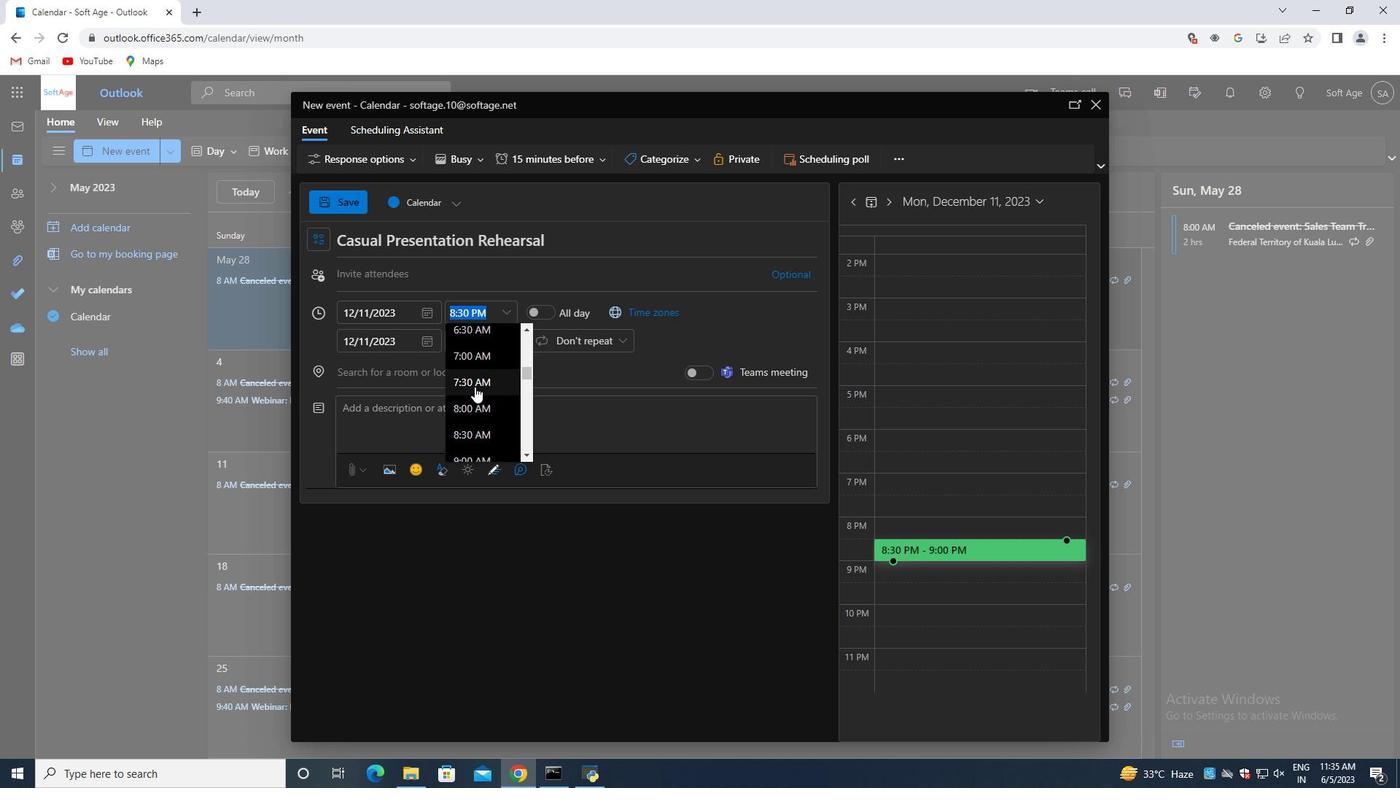 
Action: Mouse pressed left at (476, 381)
Screenshot: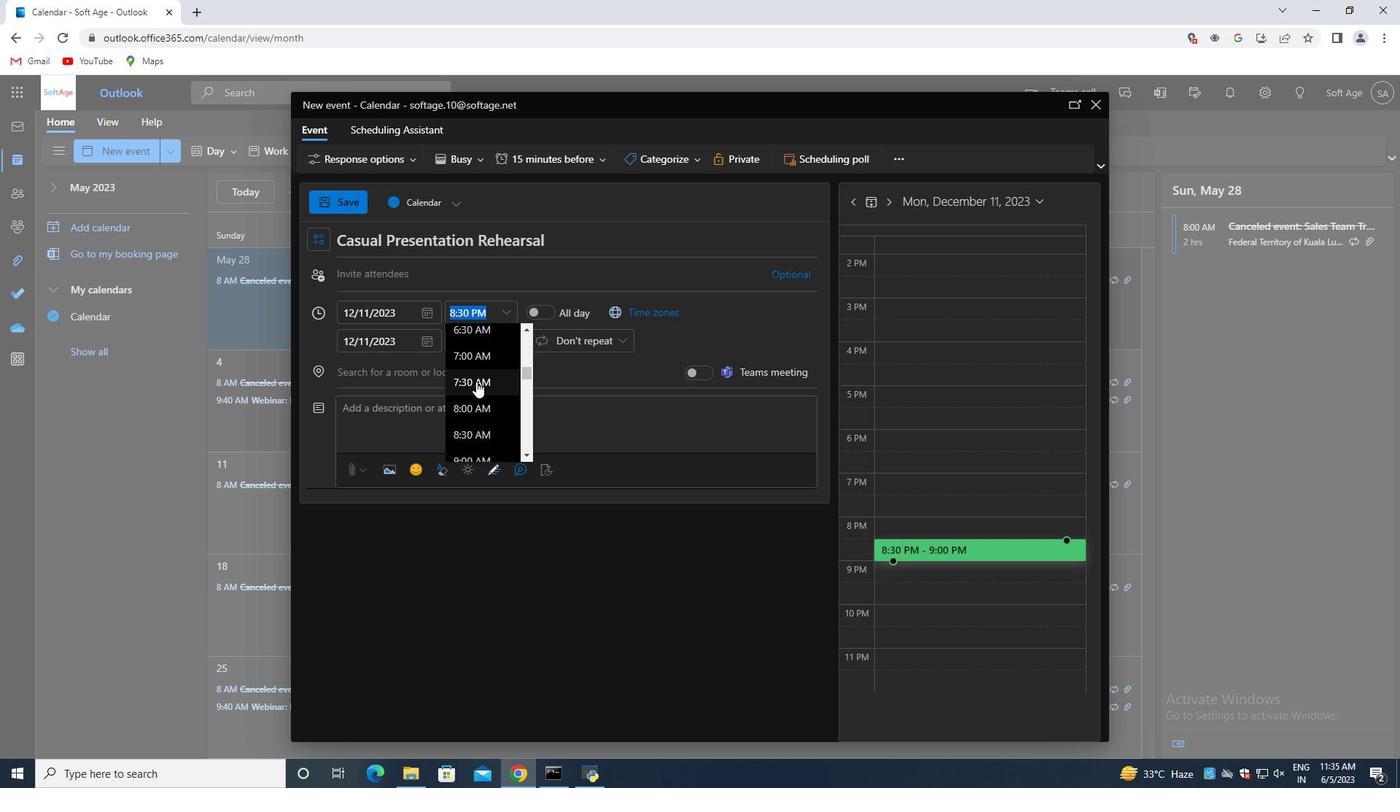 
Action: Mouse moved to (510, 337)
Screenshot: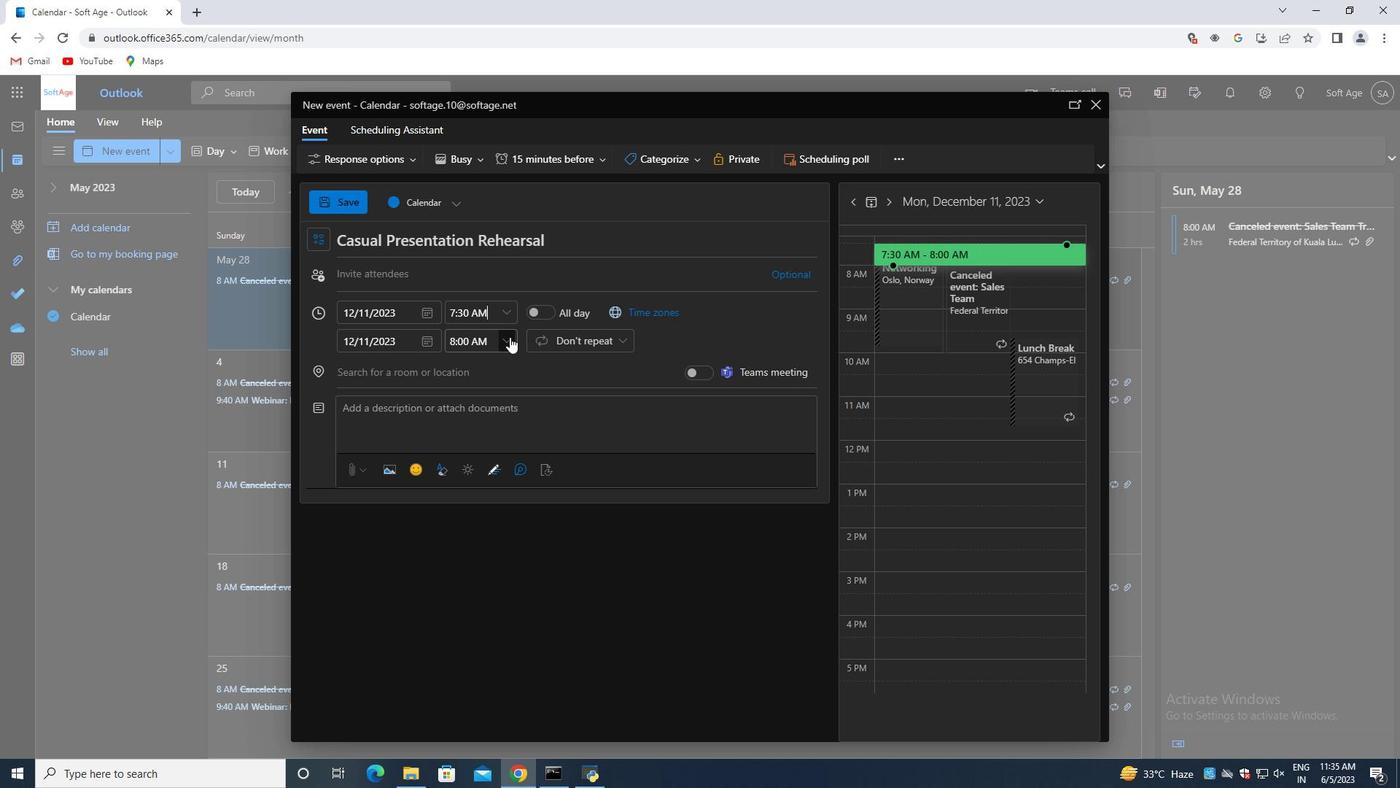 
Action: Mouse pressed left at (510, 337)
Screenshot: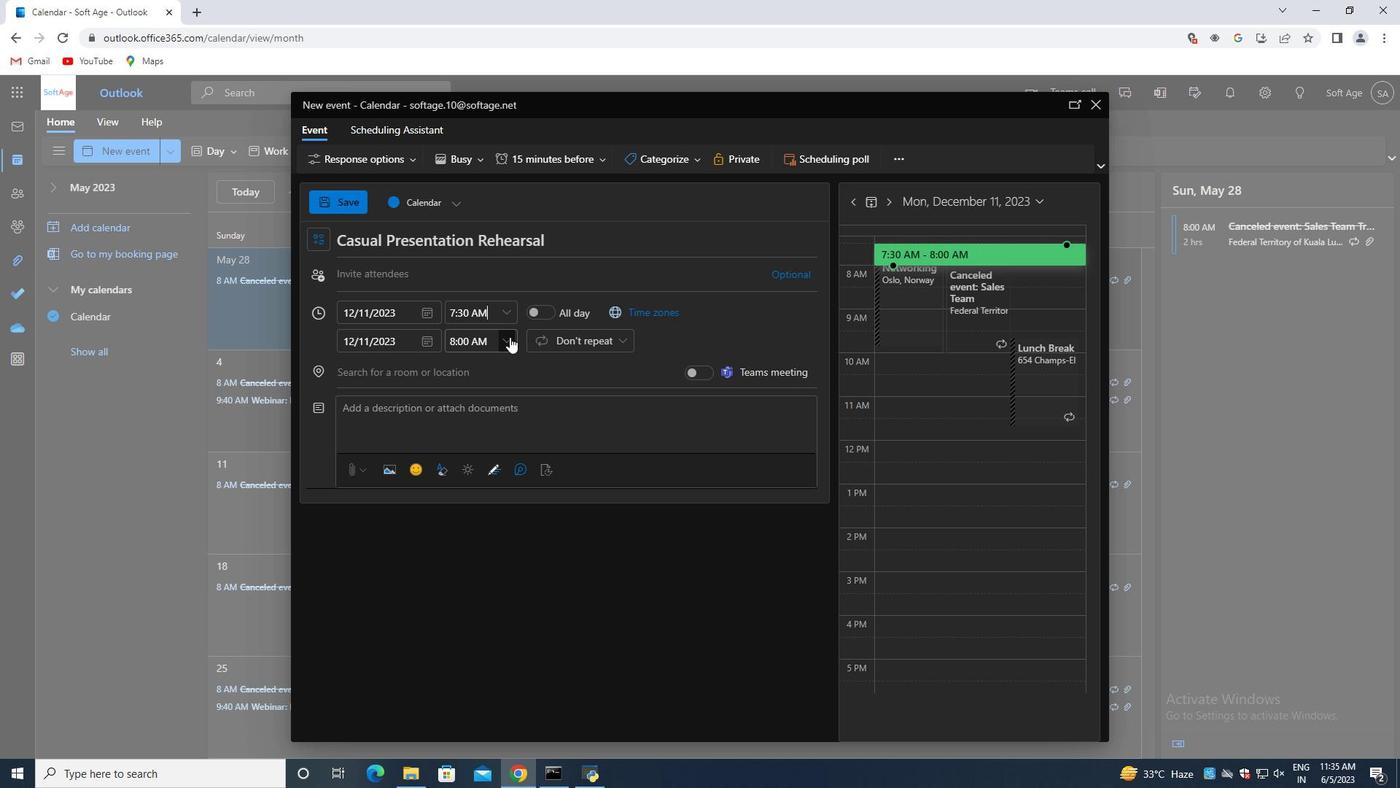 
Action: Mouse moved to (489, 444)
Screenshot: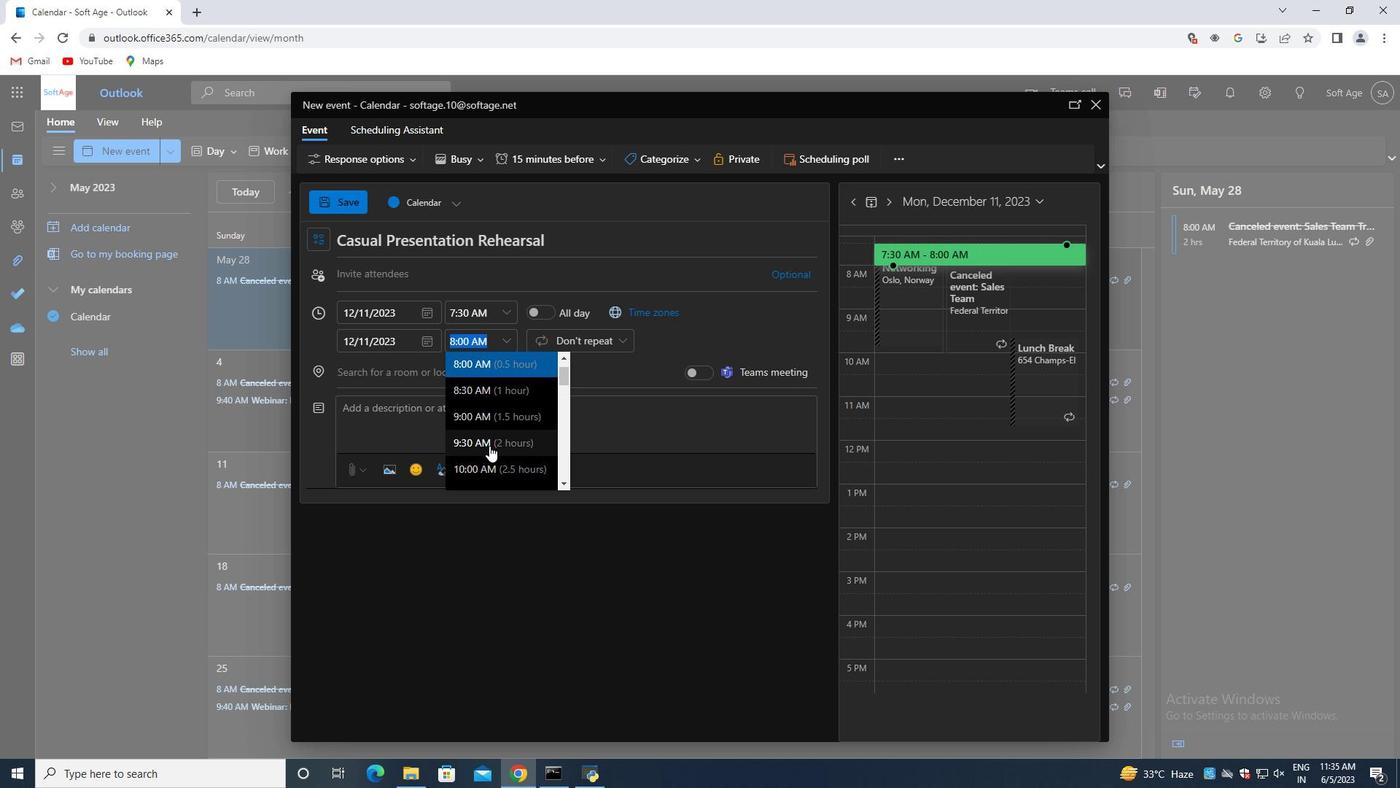 
Action: Mouse pressed left at (489, 444)
Screenshot: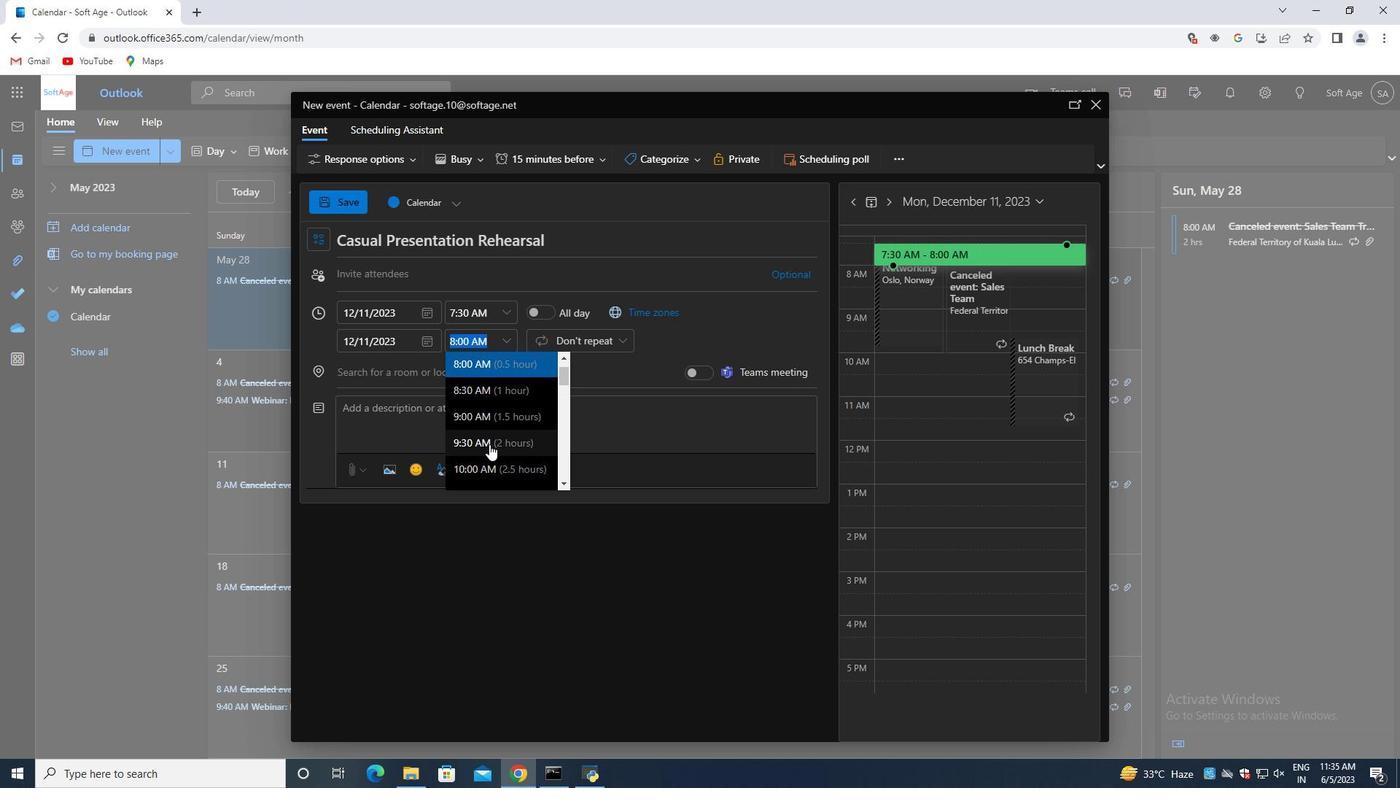 
Action: Mouse moved to (391, 280)
Screenshot: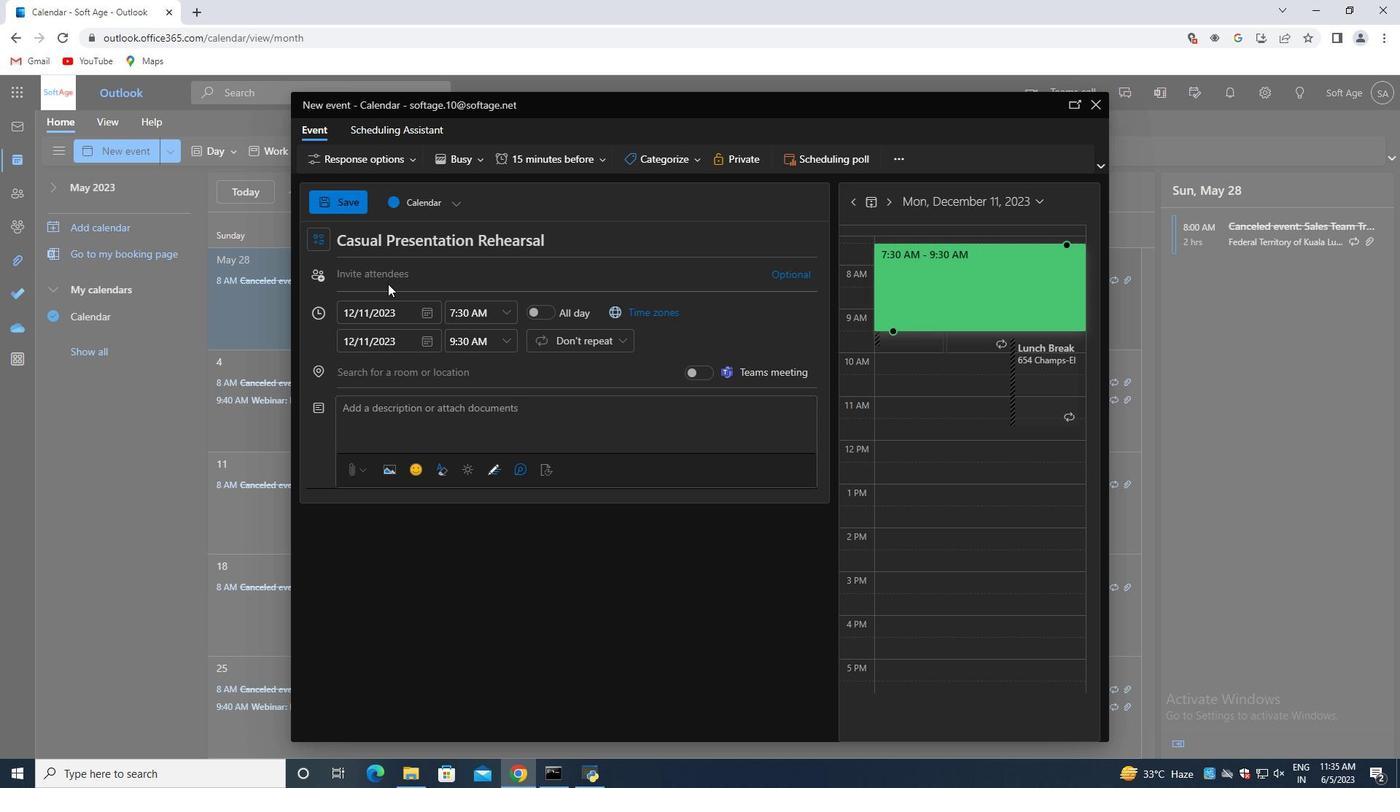 
Action: Mouse pressed left at (391, 280)
Screenshot: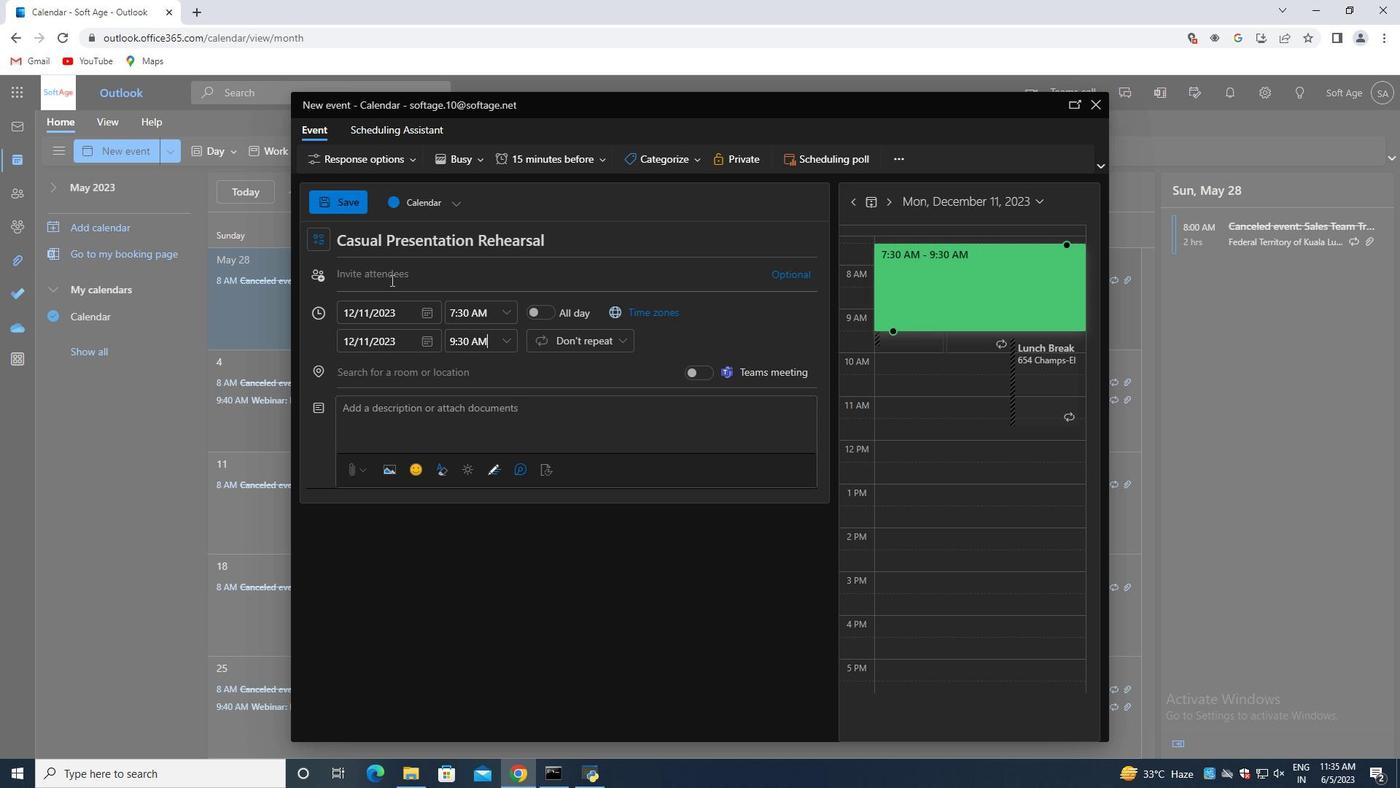 
Action: Mouse moved to (391, 279)
Screenshot: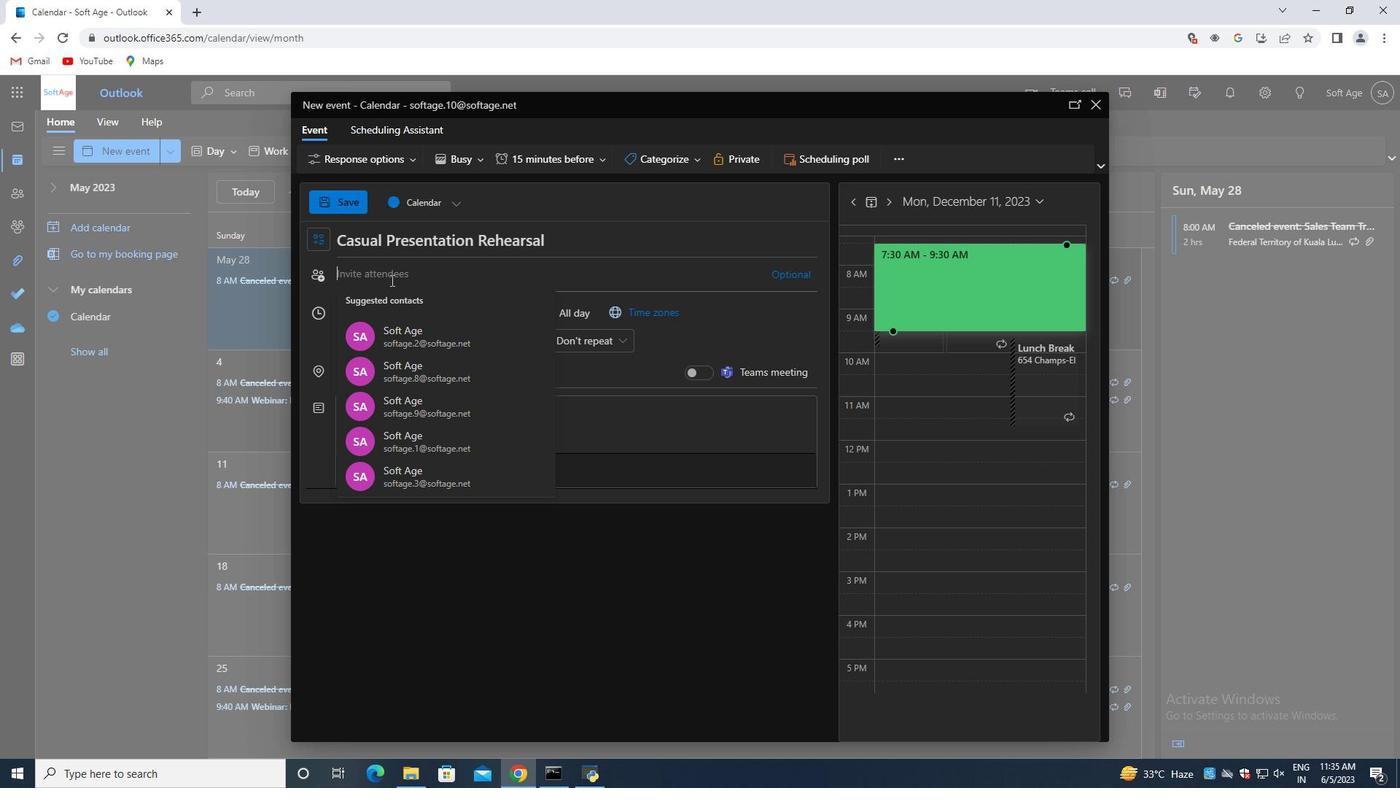
Action: Key pressed softage.4<Key.shift>@softage.net<Key.enter>softage.5<Key.shift>@softage.net<Key.enter>
Screenshot: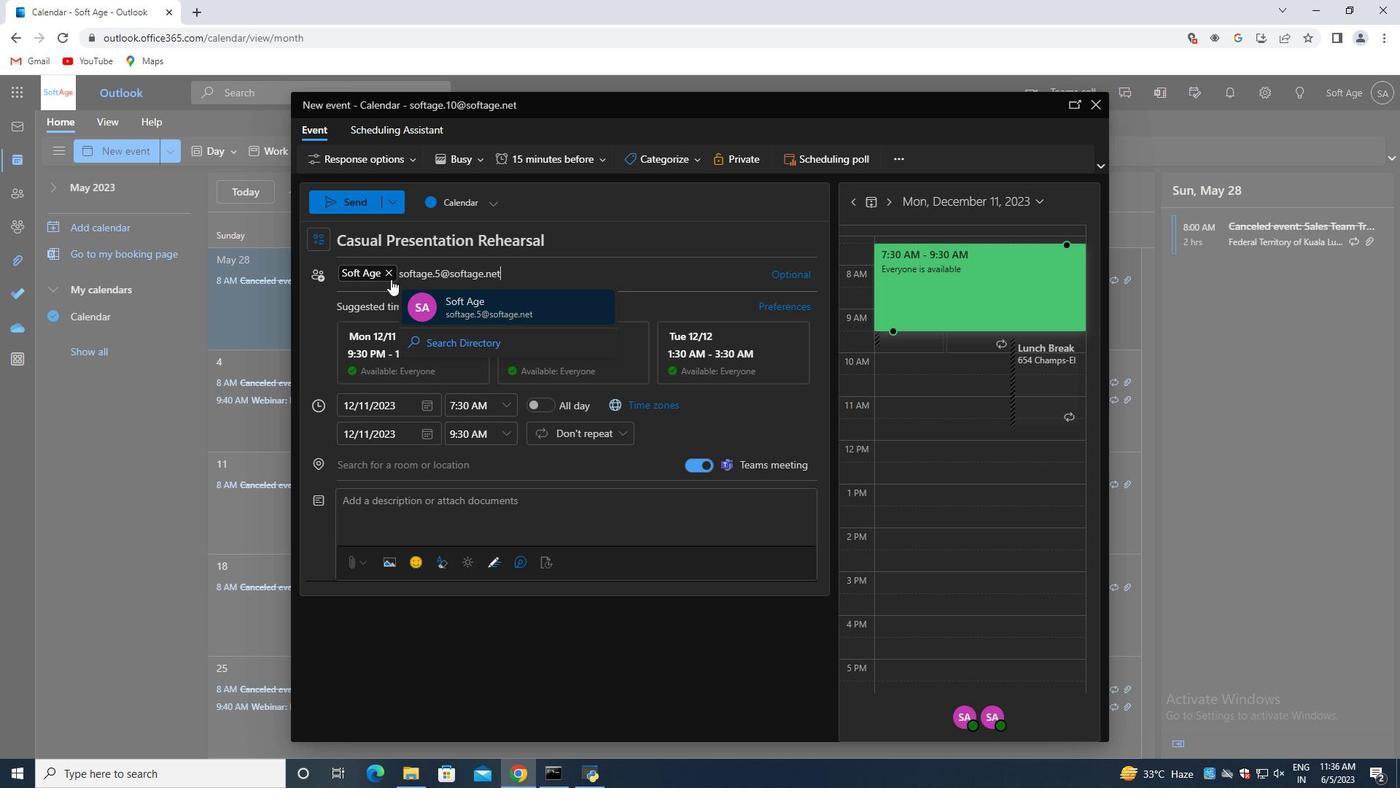 
Action: Mouse moved to (547, 153)
Screenshot: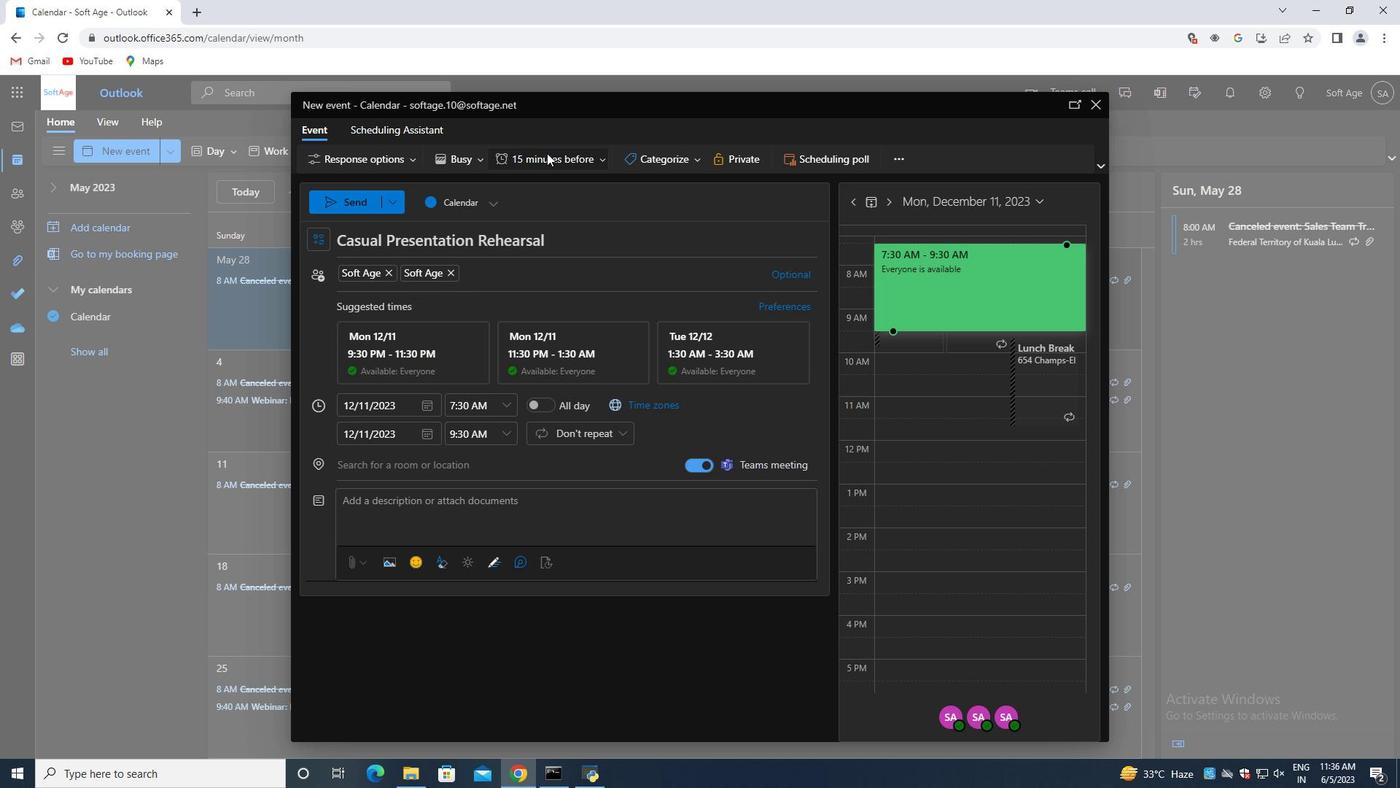 
Action: Mouse pressed left at (547, 153)
Screenshot: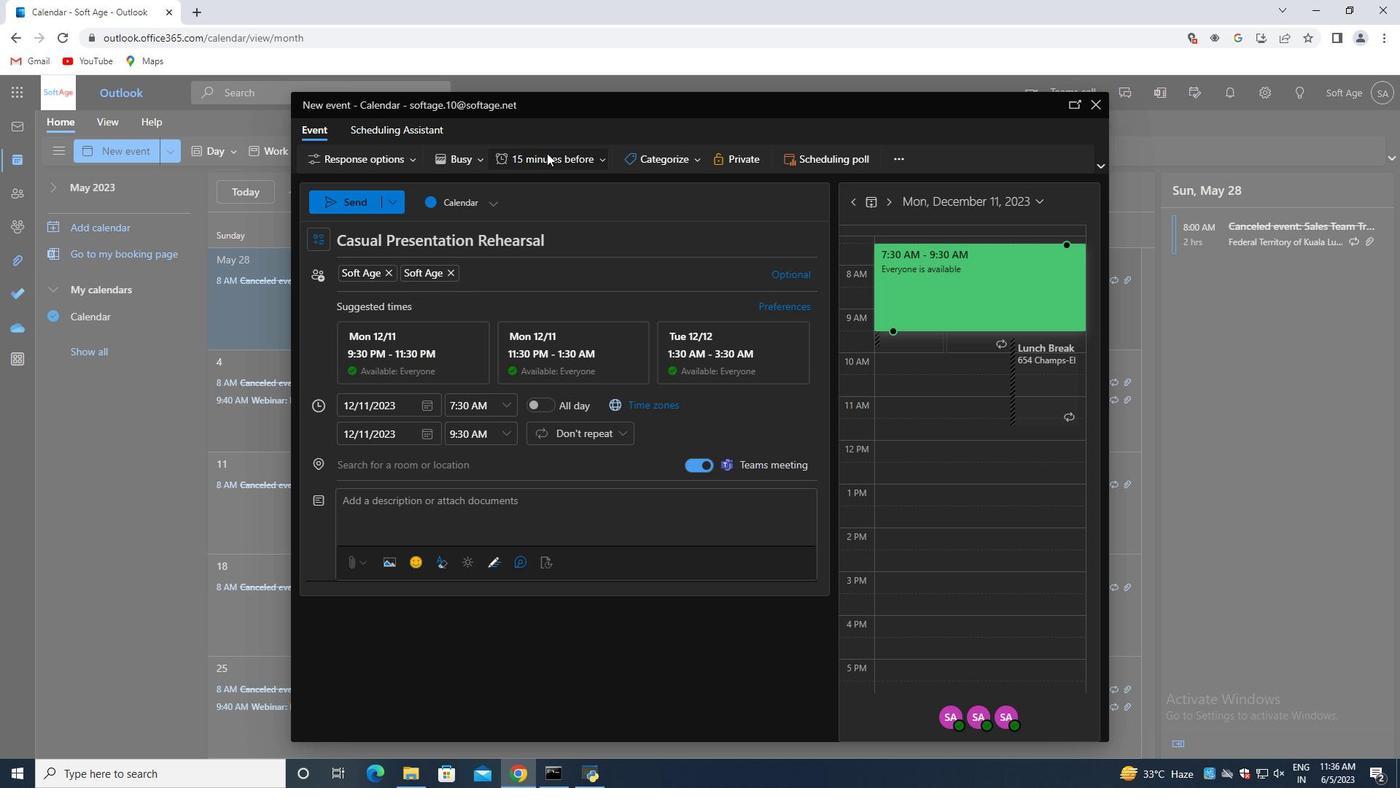
Action: Mouse moved to (557, 348)
Screenshot: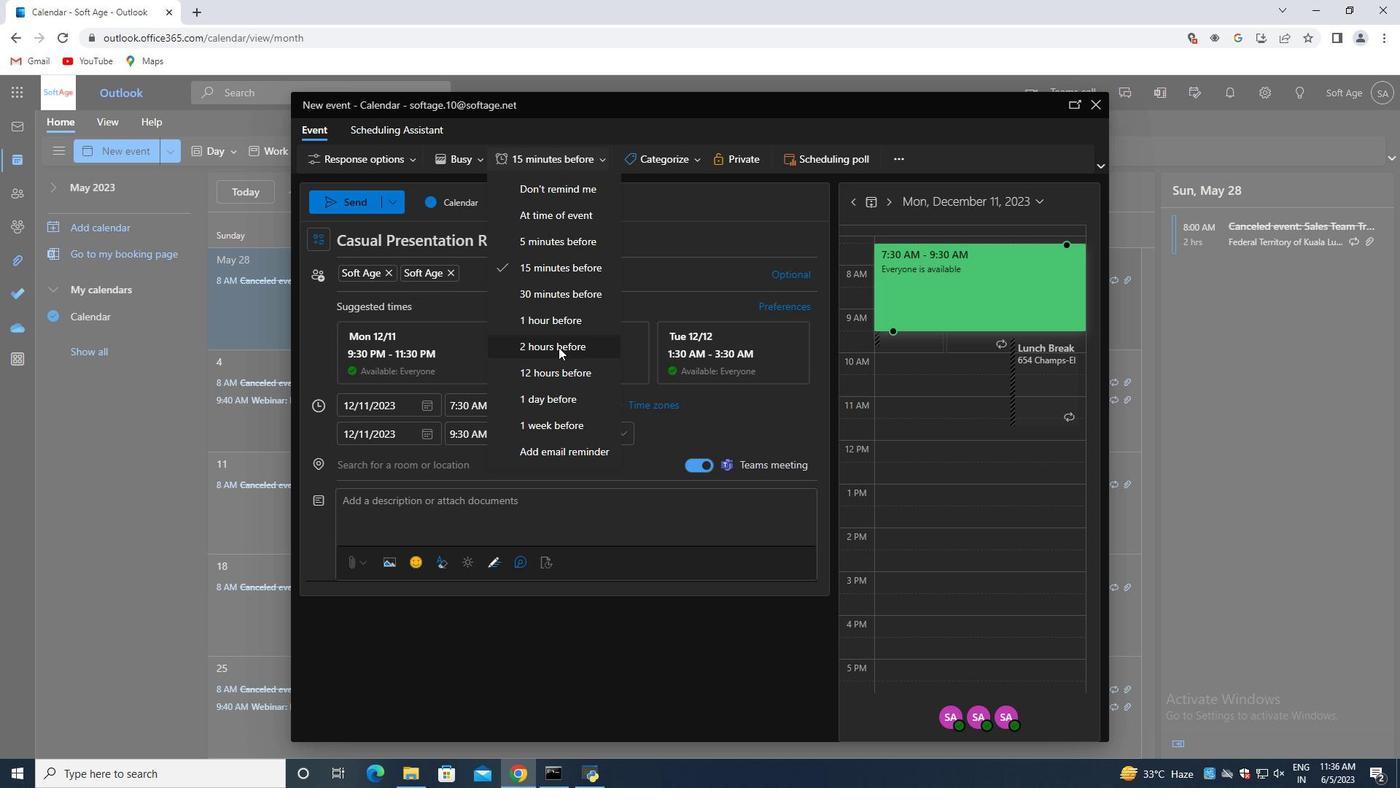 
Action: Mouse pressed left at (557, 348)
Screenshot: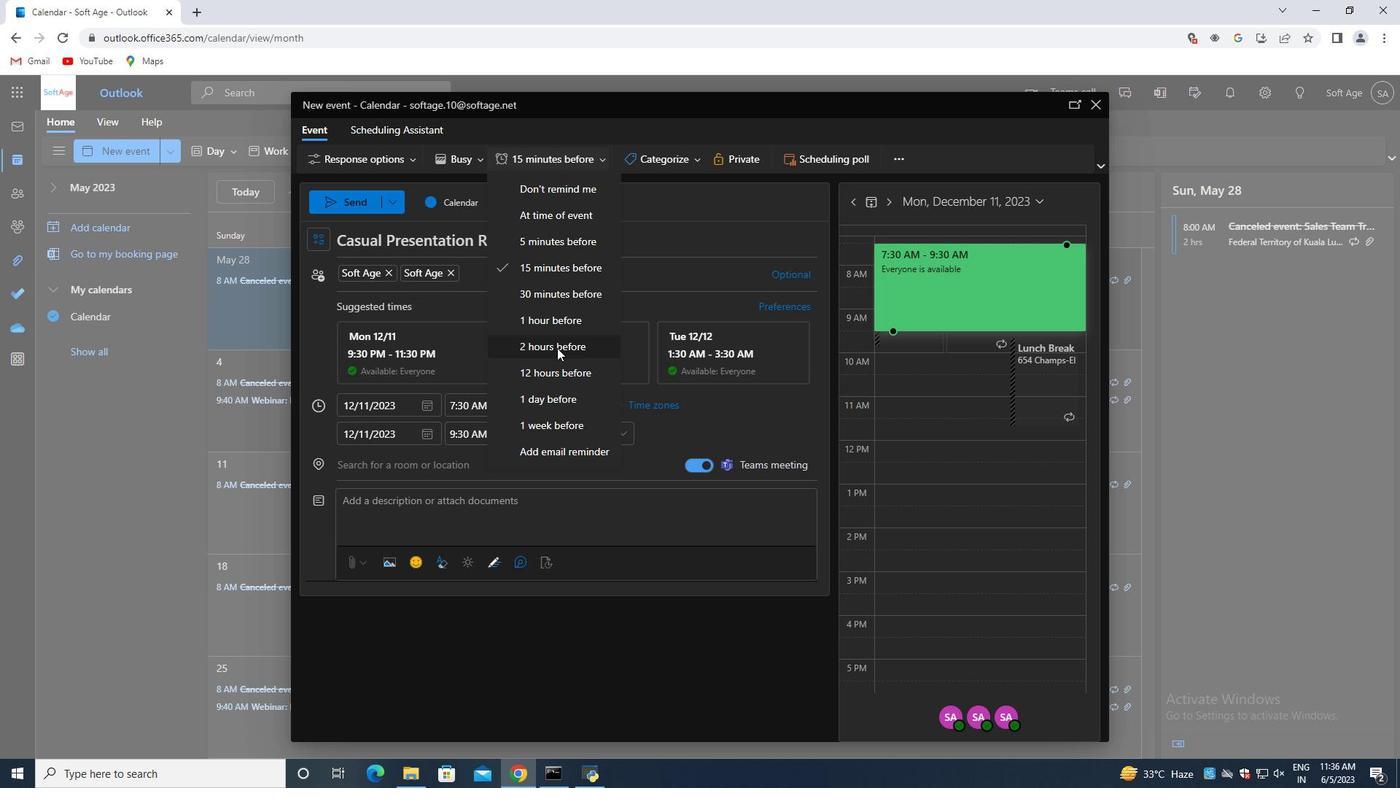 
Action: Mouse moved to (335, 202)
Screenshot: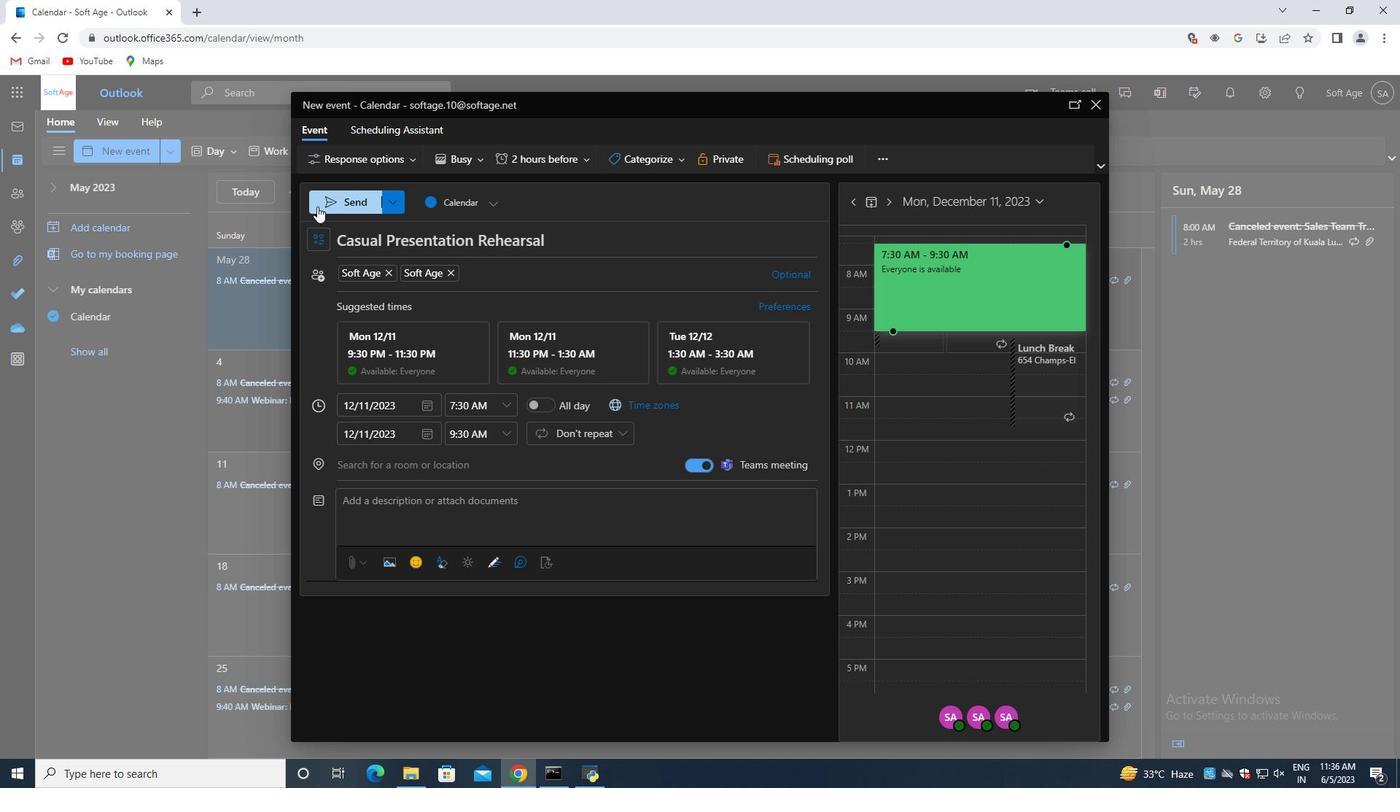 
Action: Mouse pressed left at (335, 202)
Screenshot: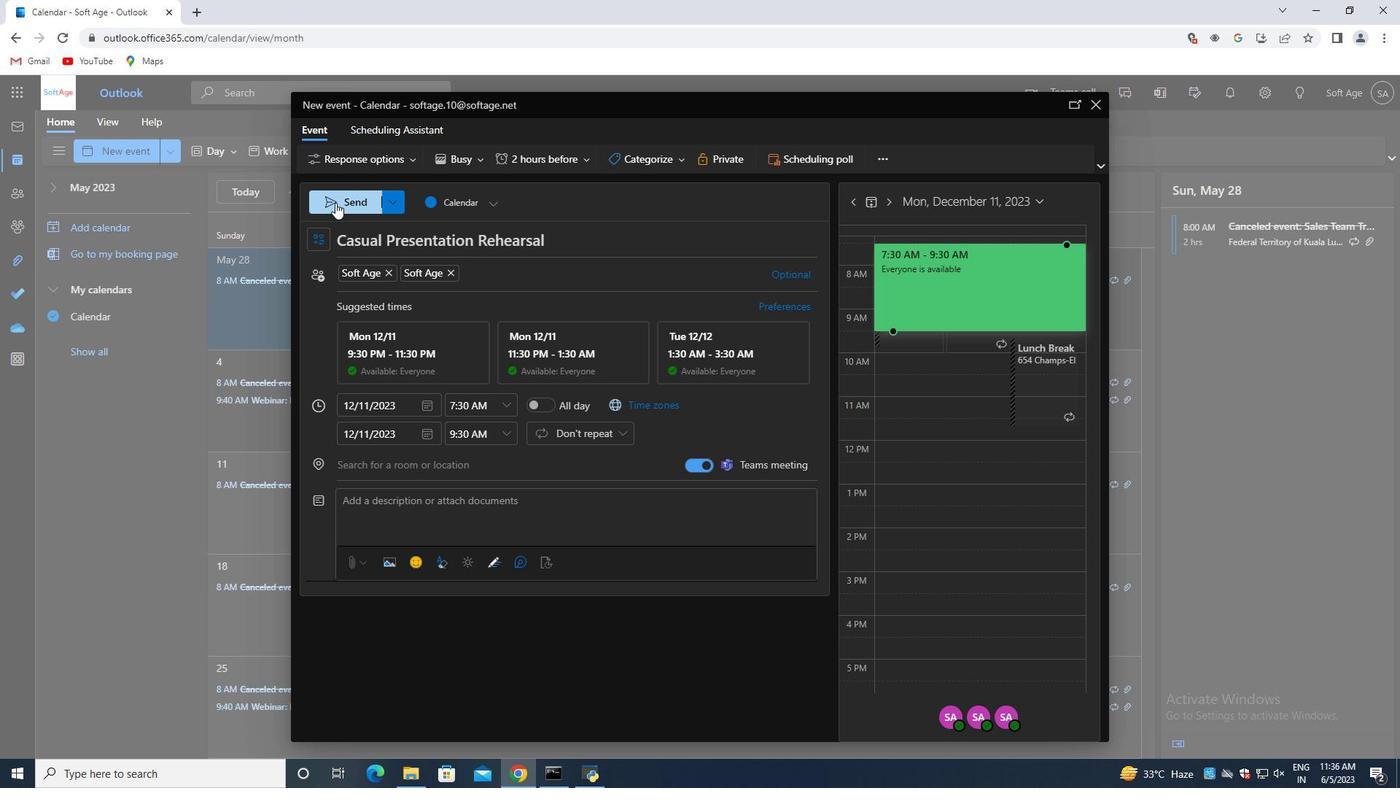 
